 Task: Select the Mountain Time - US & Canada as time zone for the schedule.
Action: Mouse moved to (100, 125)
Screenshot: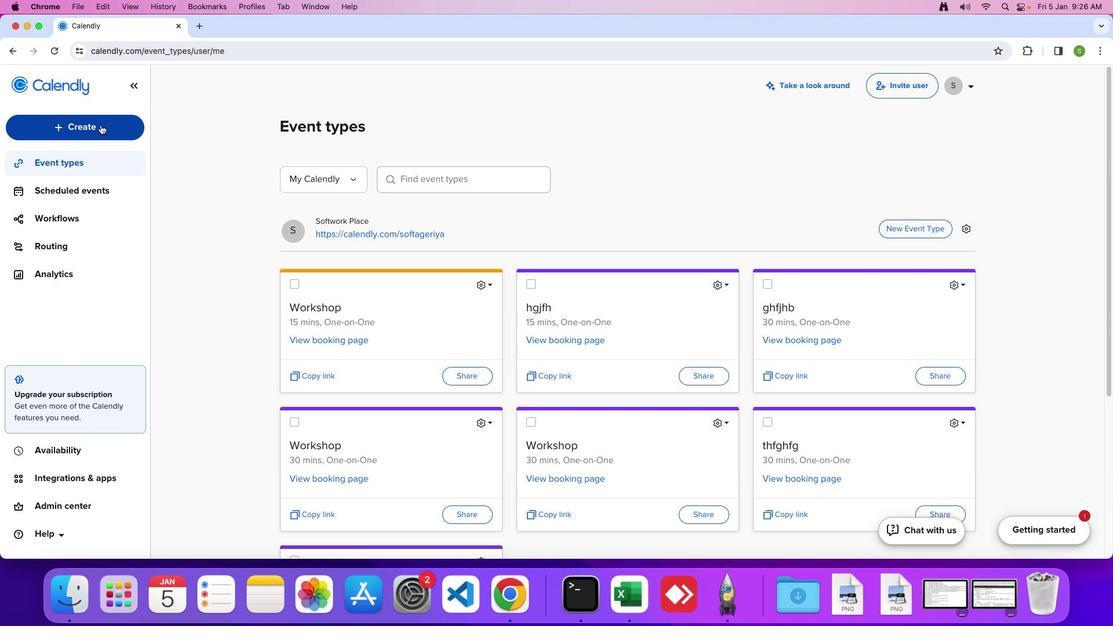 
Action: Mouse pressed left at (100, 125)
Screenshot: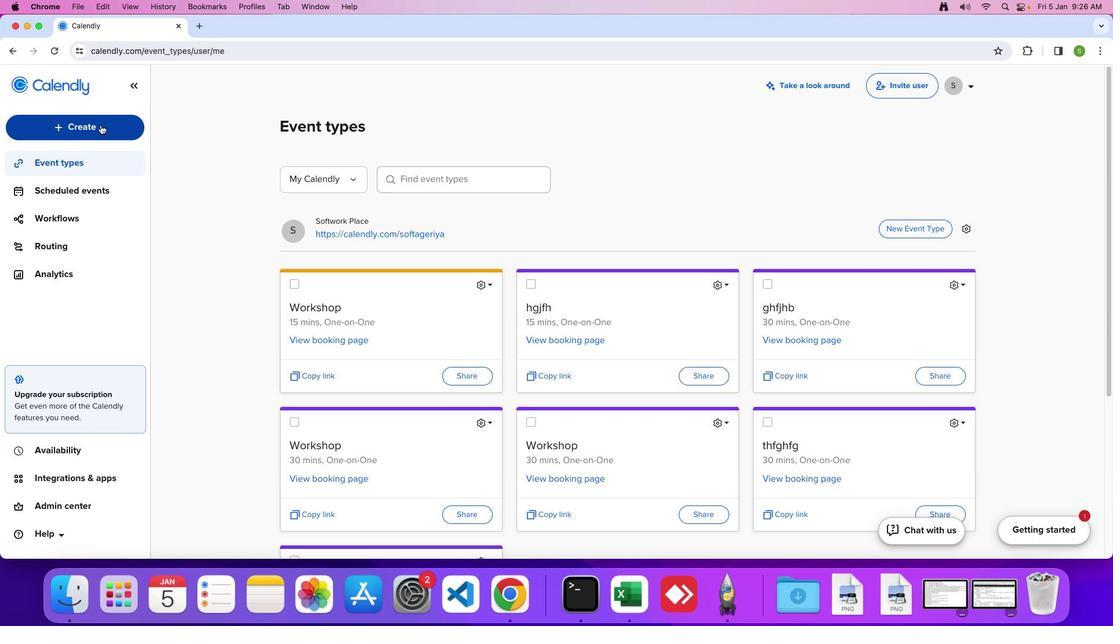 
Action: Mouse moved to (65, 215)
Screenshot: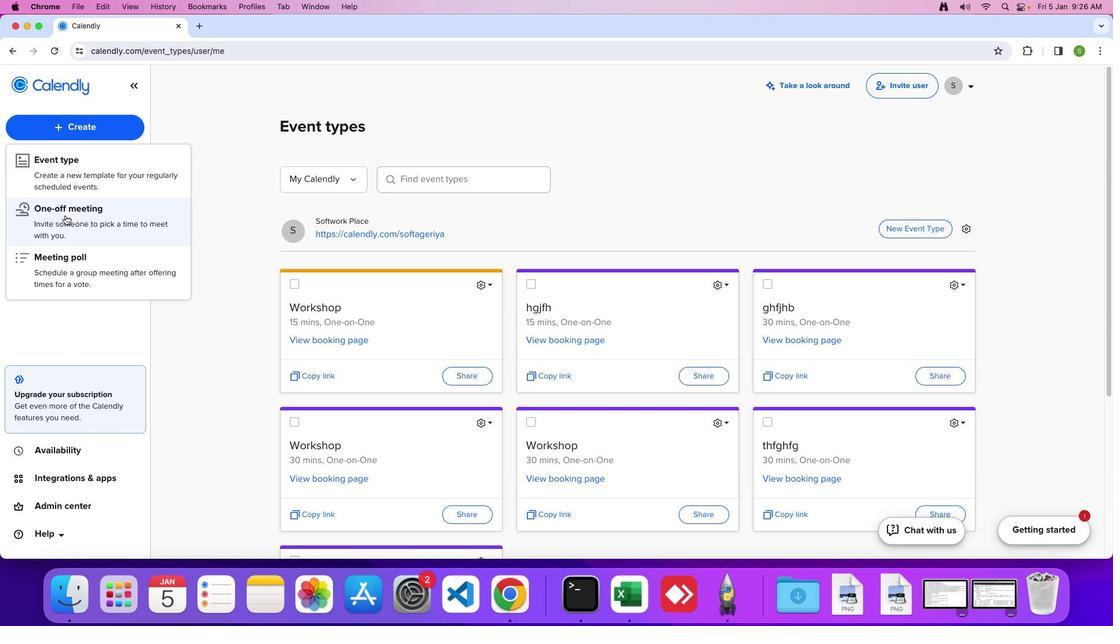 
Action: Mouse pressed left at (65, 215)
Screenshot: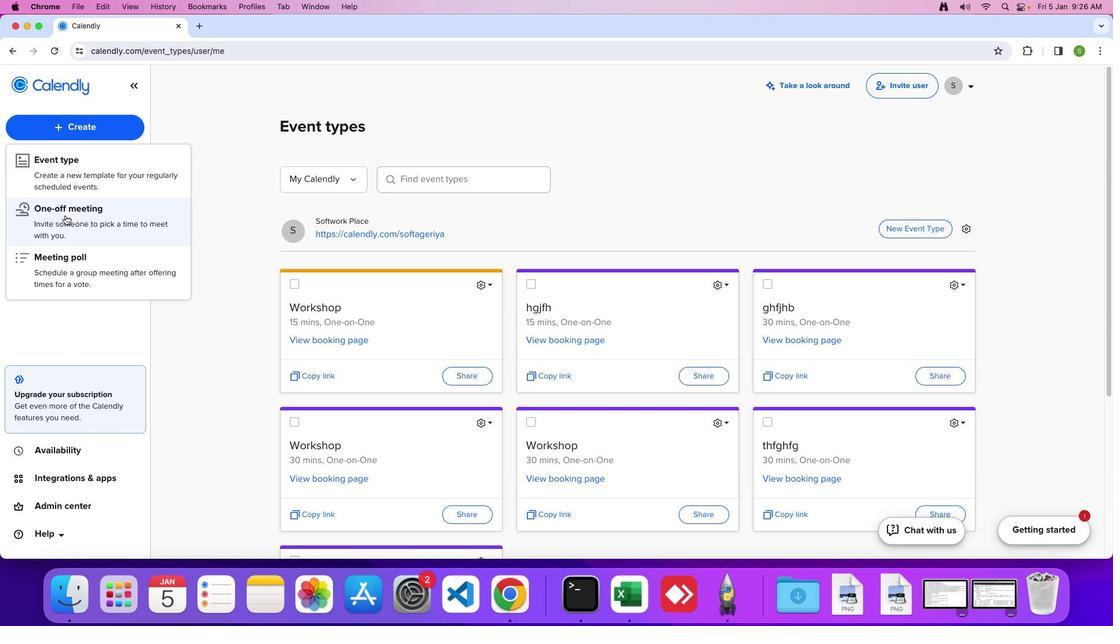 
Action: Mouse moved to (107, 142)
Screenshot: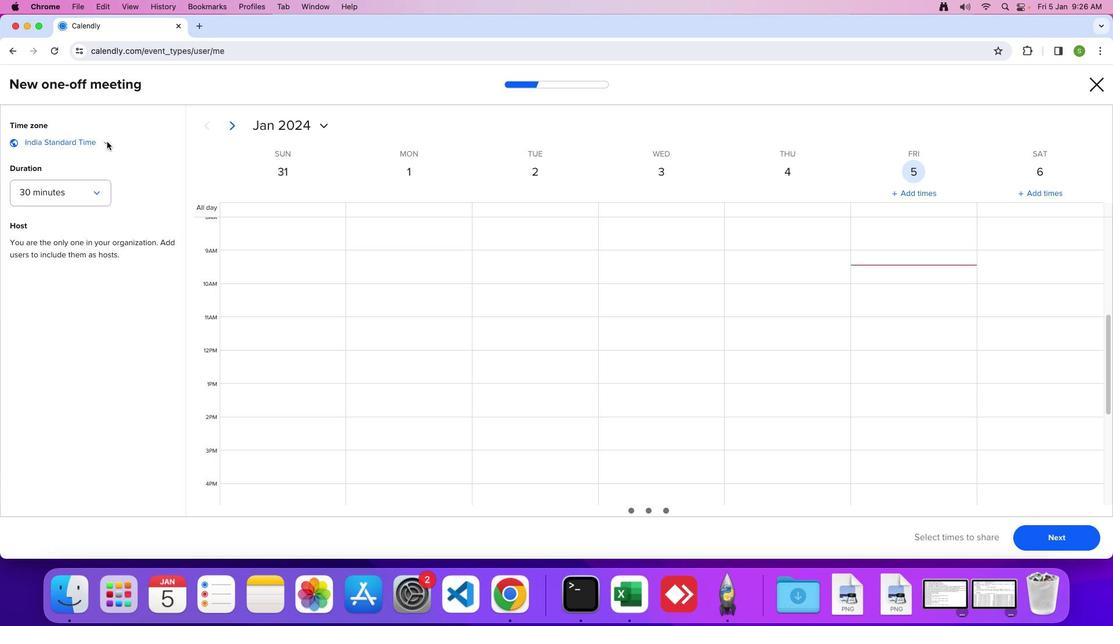 
Action: Mouse pressed left at (107, 142)
Screenshot: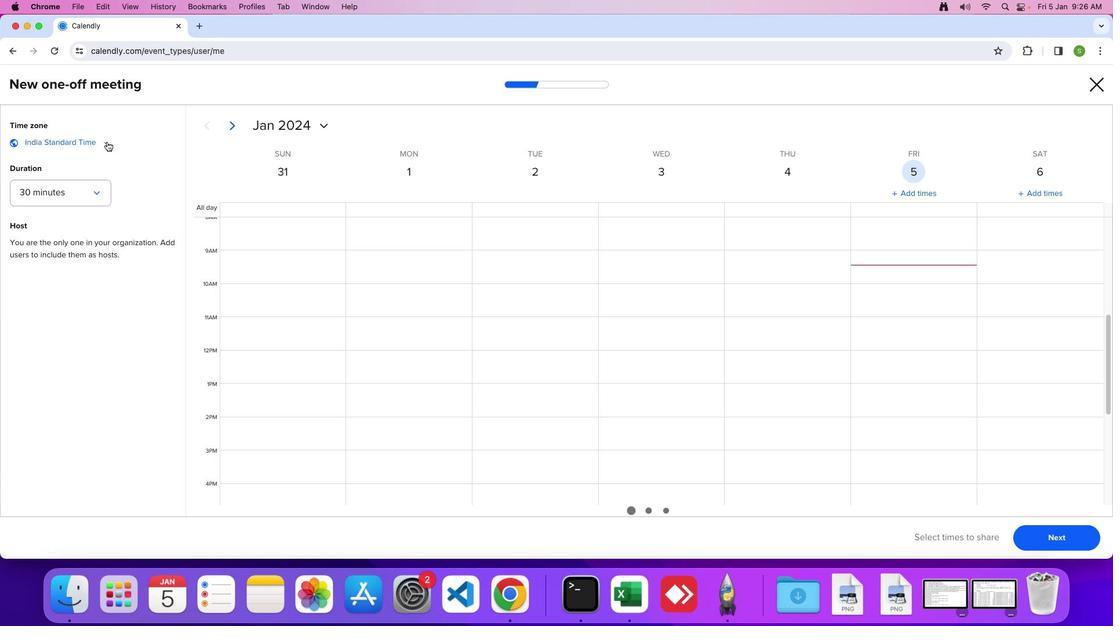 
Action: Mouse moved to (92, 263)
Screenshot: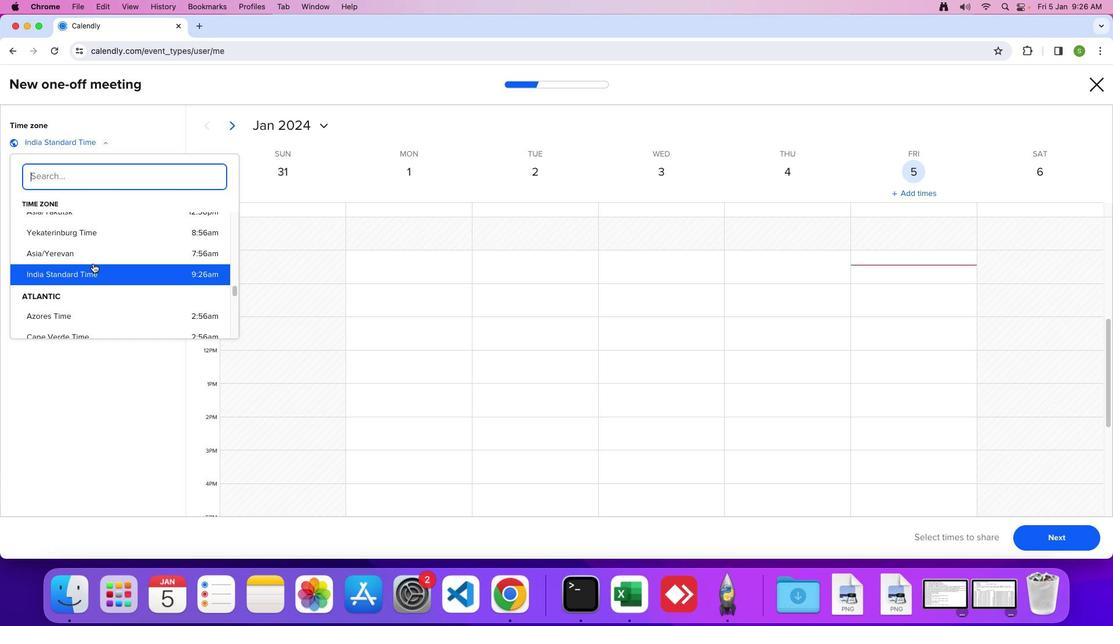 
Action: Mouse scrolled (92, 263) with delta (0, 0)
Screenshot: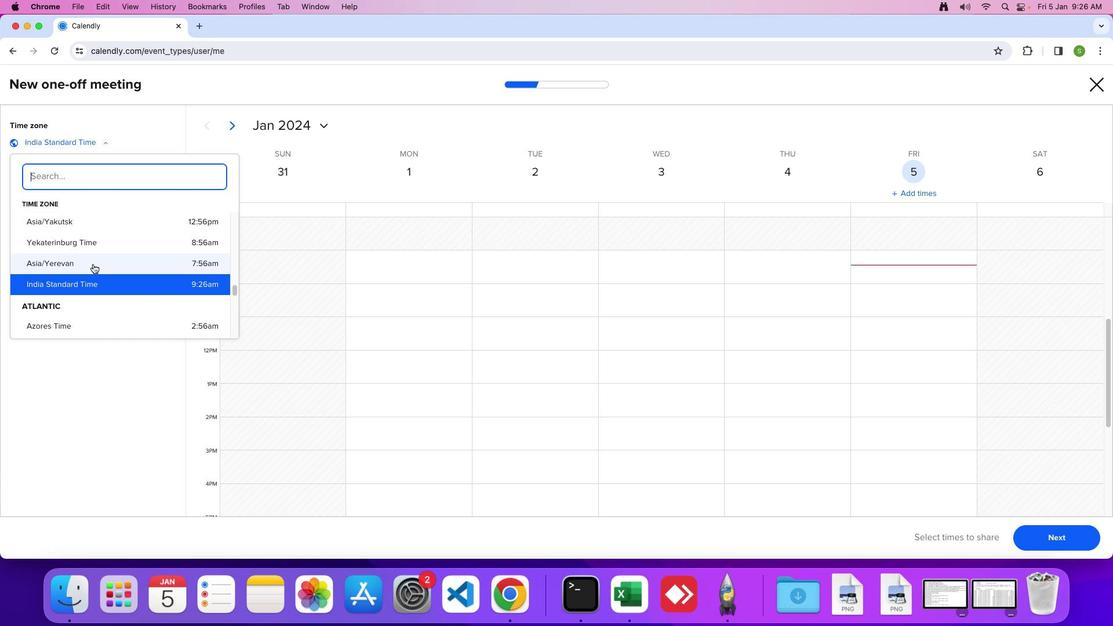 
Action: Mouse scrolled (92, 263) with delta (0, 0)
Screenshot: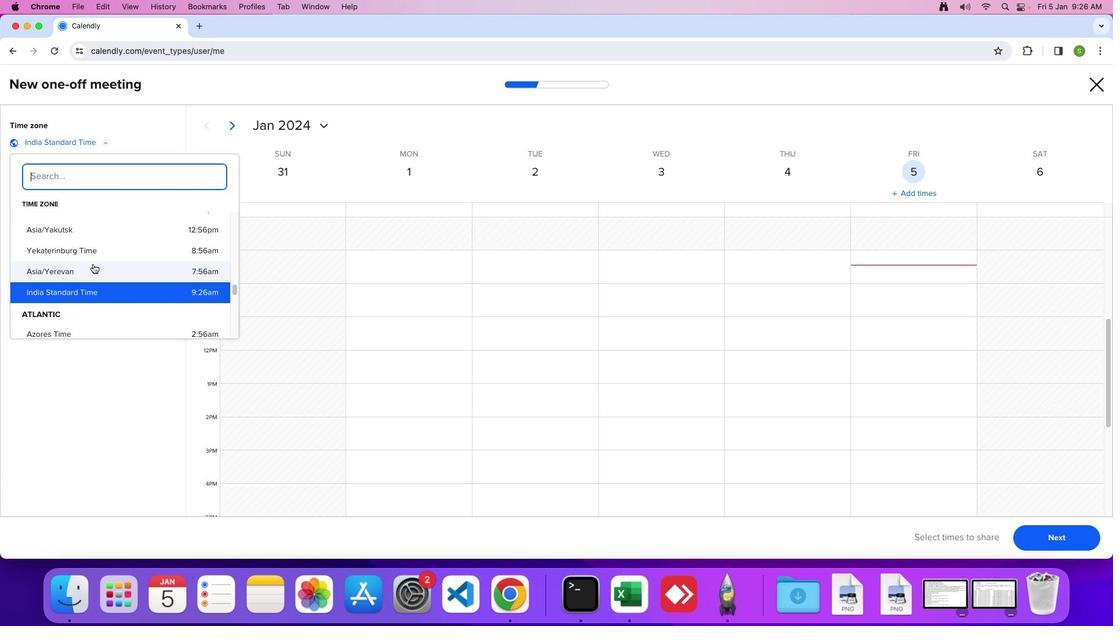 
Action: Mouse moved to (92, 263)
Screenshot: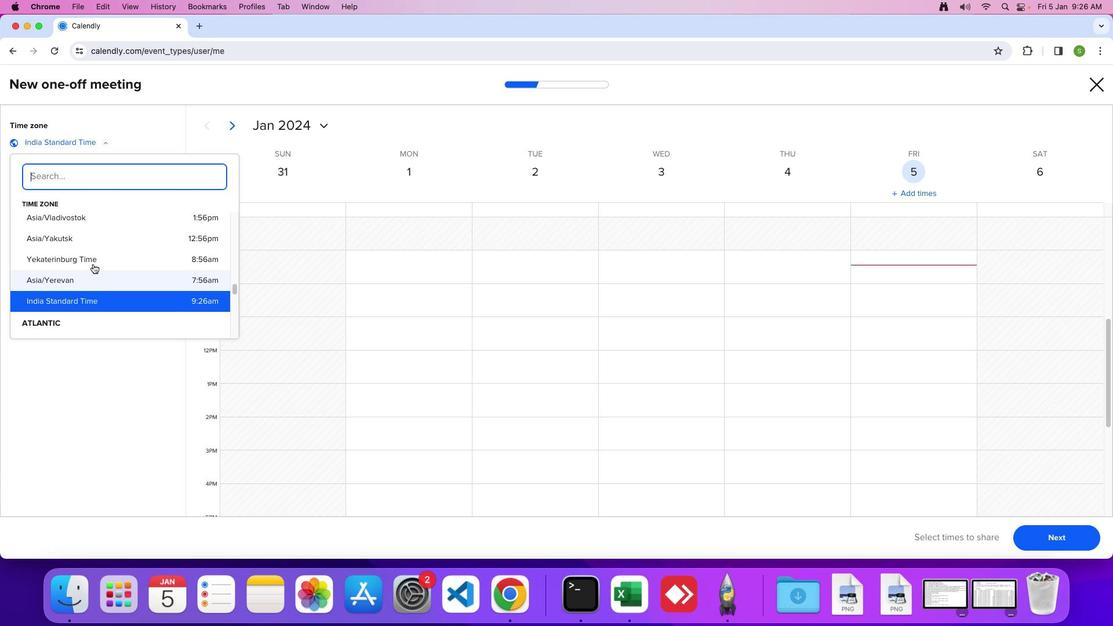 
Action: Mouse scrolled (92, 263) with delta (0, 0)
Screenshot: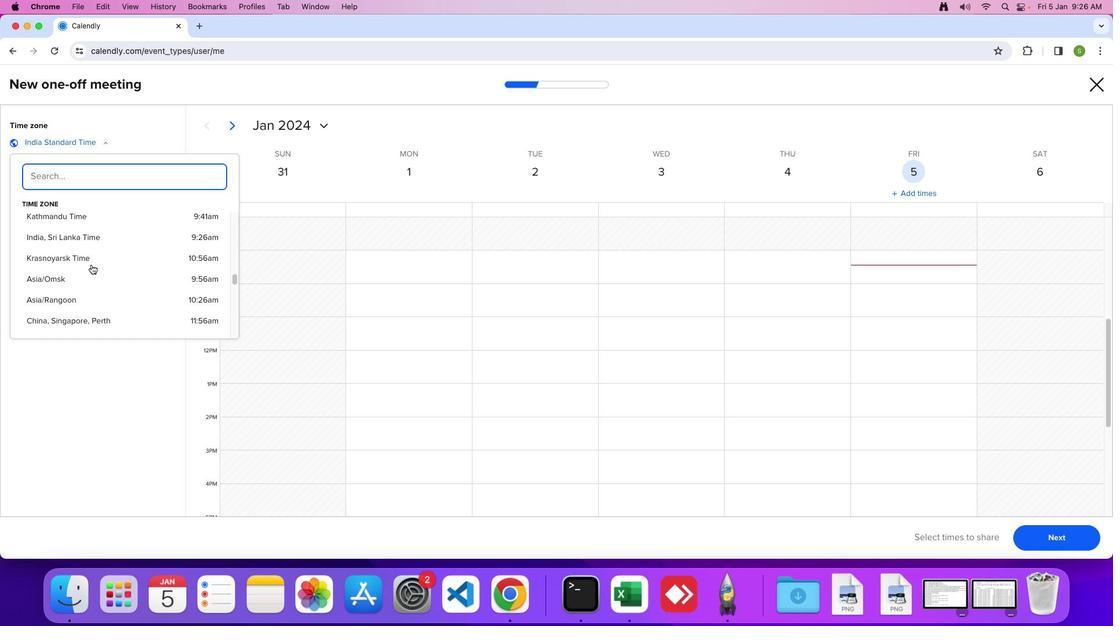 
Action: Mouse moved to (92, 263)
Screenshot: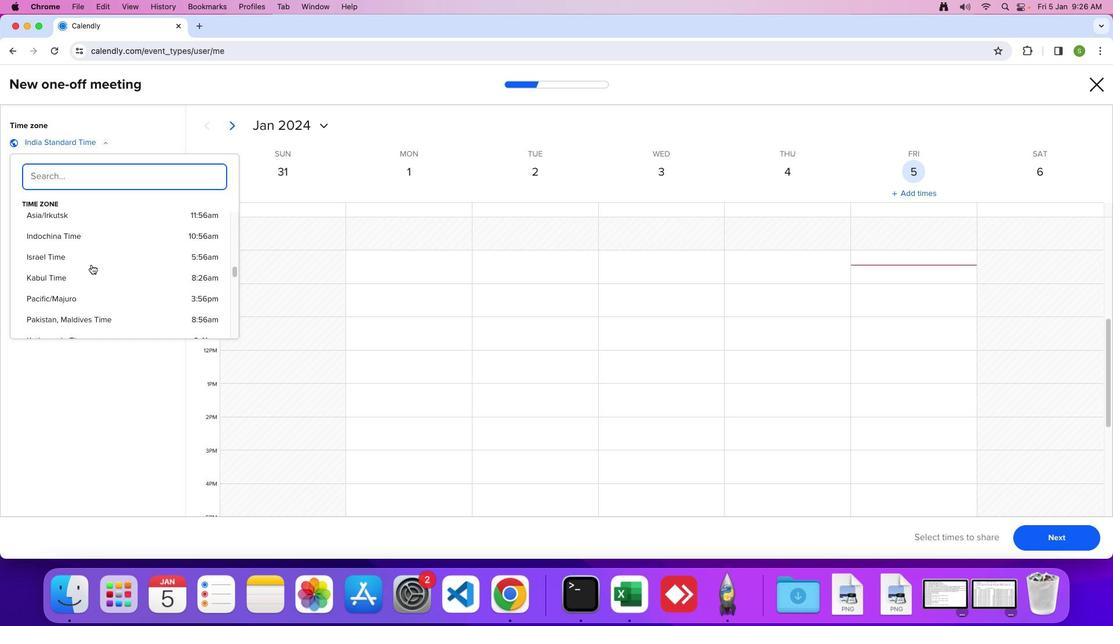 
Action: Mouse scrolled (92, 263) with delta (0, 0)
Screenshot: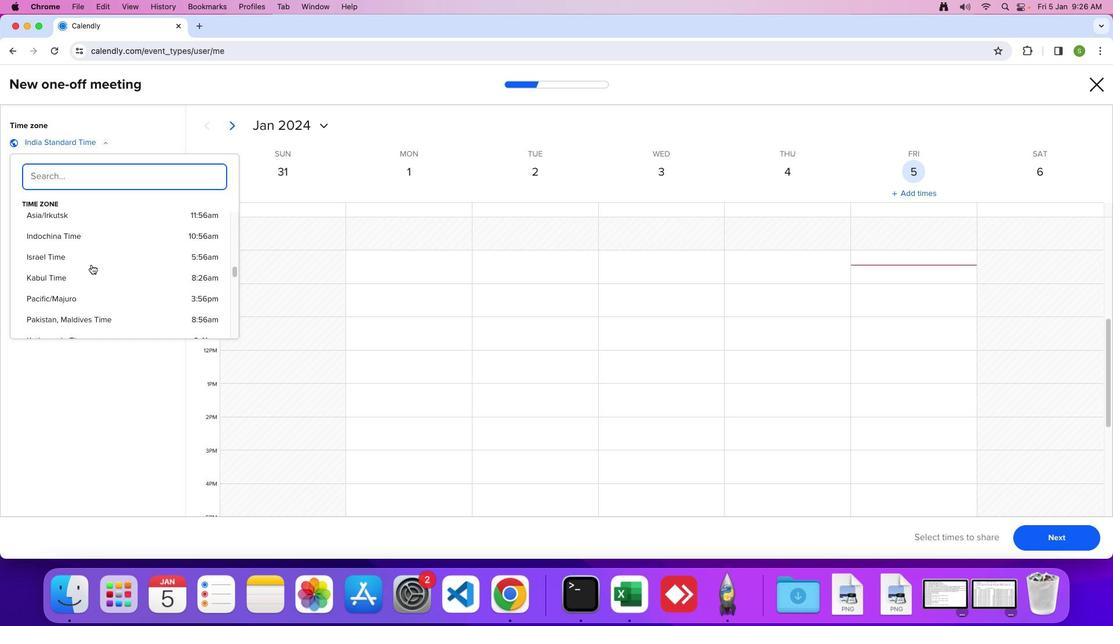 
Action: Mouse moved to (91, 264)
Screenshot: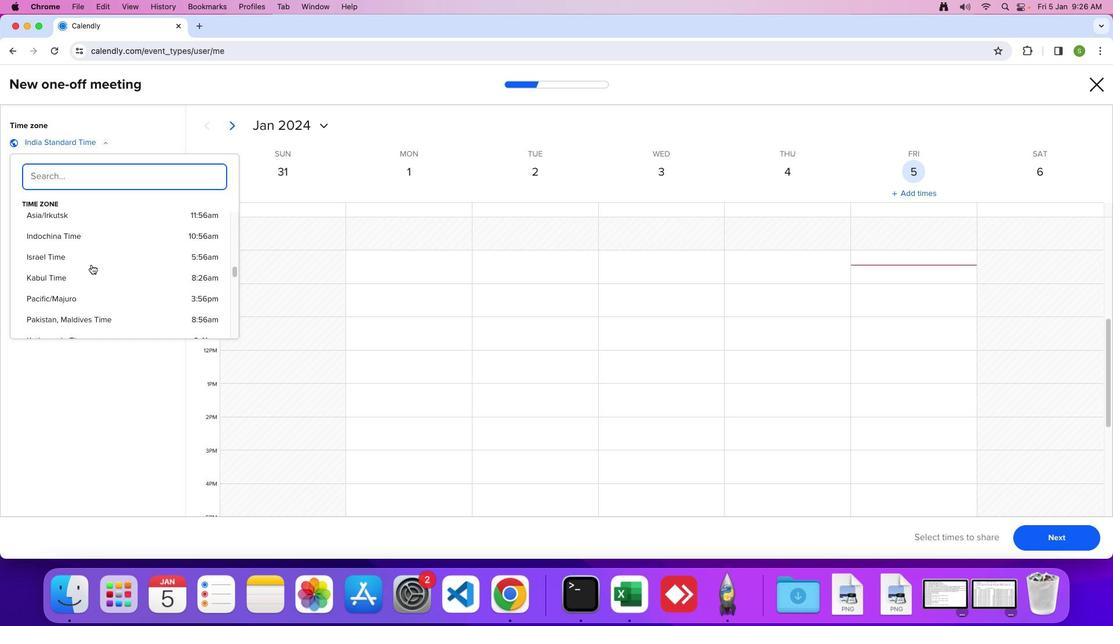 
Action: Mouse scrolled (91, 264) with delta (0, 2)
Screenshot: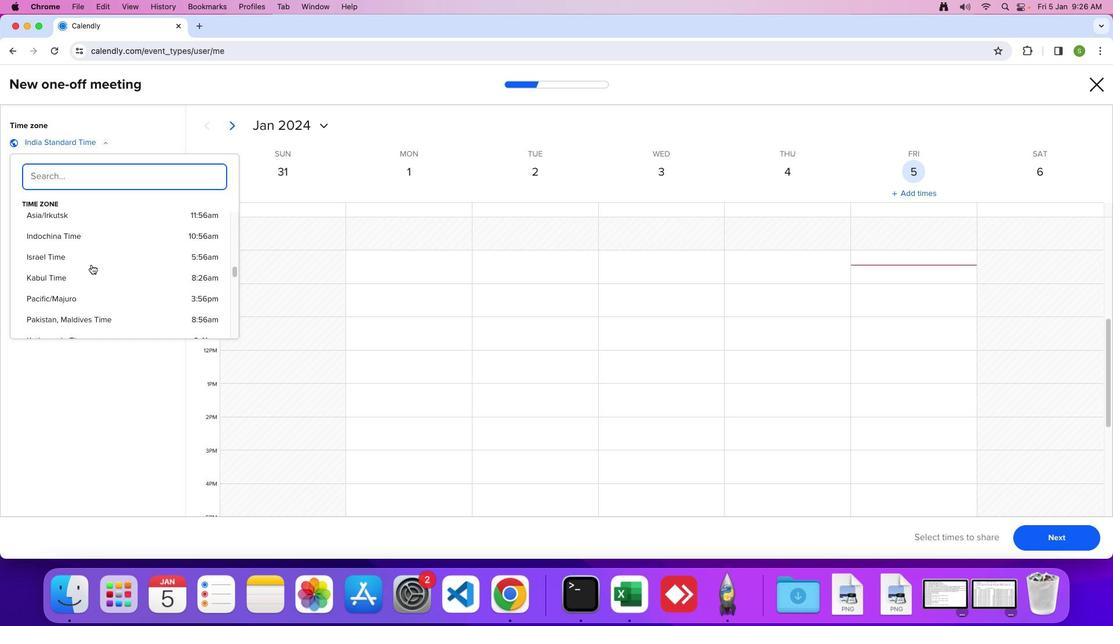 
Action: Mouse scrolled (91, 264) with delta (0, 4)
Screenshot: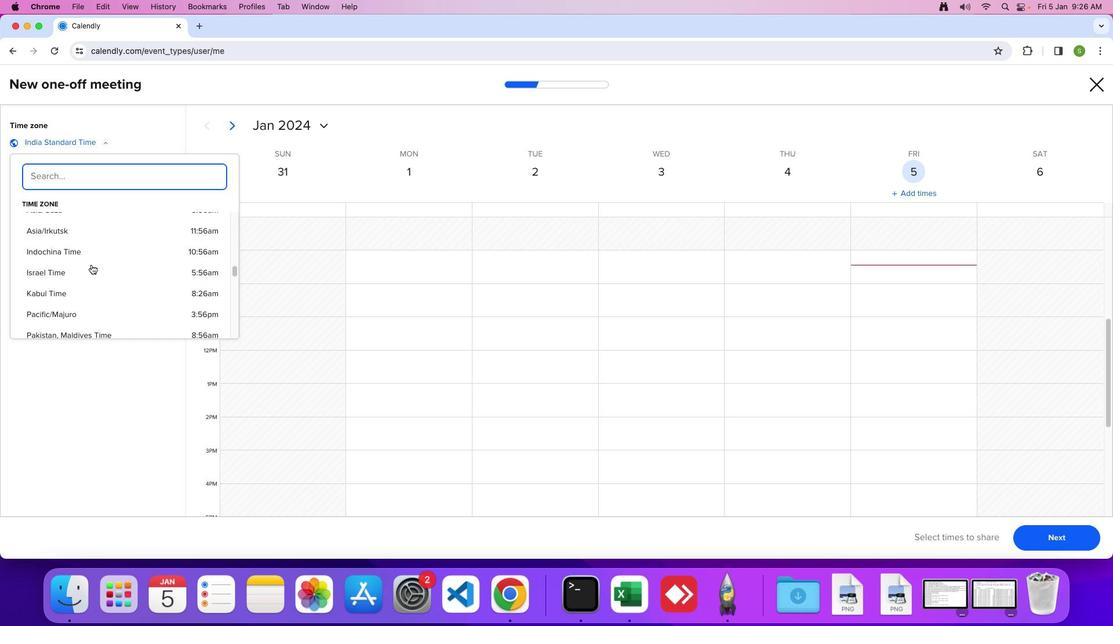 
Action: Mouse moved to (91, 264)
Screenshot: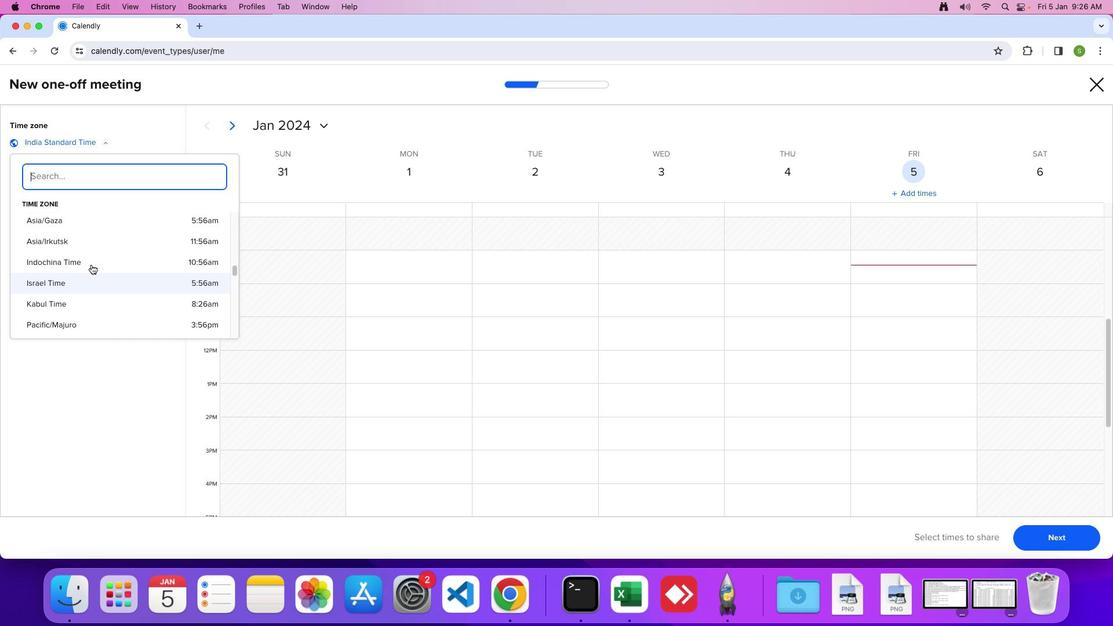 
Action: Mouse scrolled (91, 264) with delta (0, 0)
Screenshot: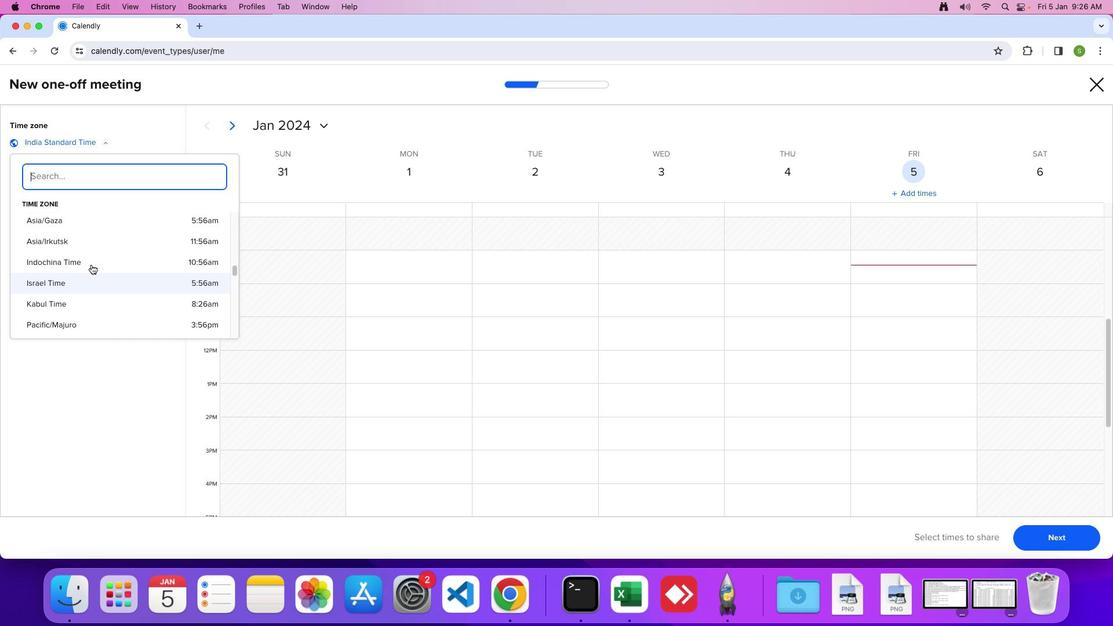 
Action: Mouse moved to (91, 264)
Screenshot: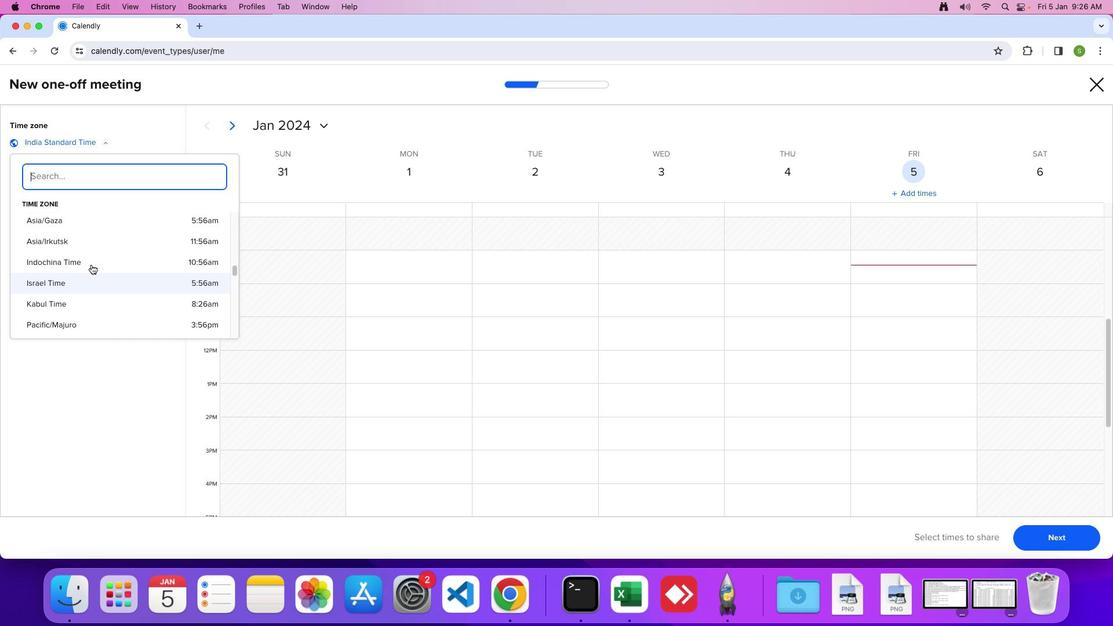 
Action: Mouse scrolled (91, 264) with delta (0, 0)
Screenshot: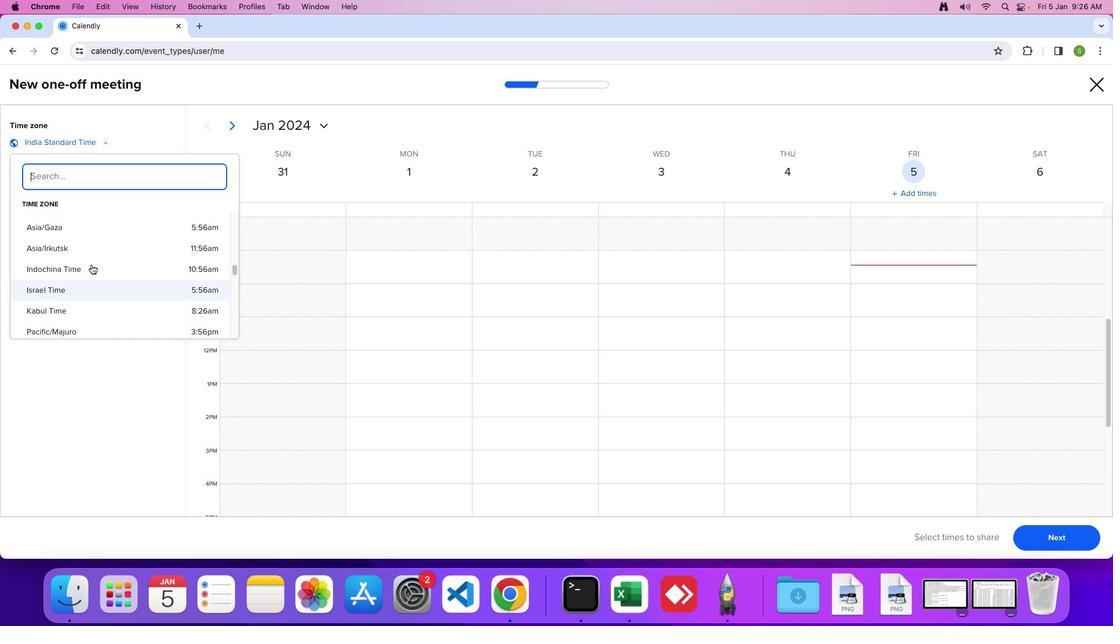 
Action: Mouse scrolled (91, 264) with delta (0, 0)
Screenshot: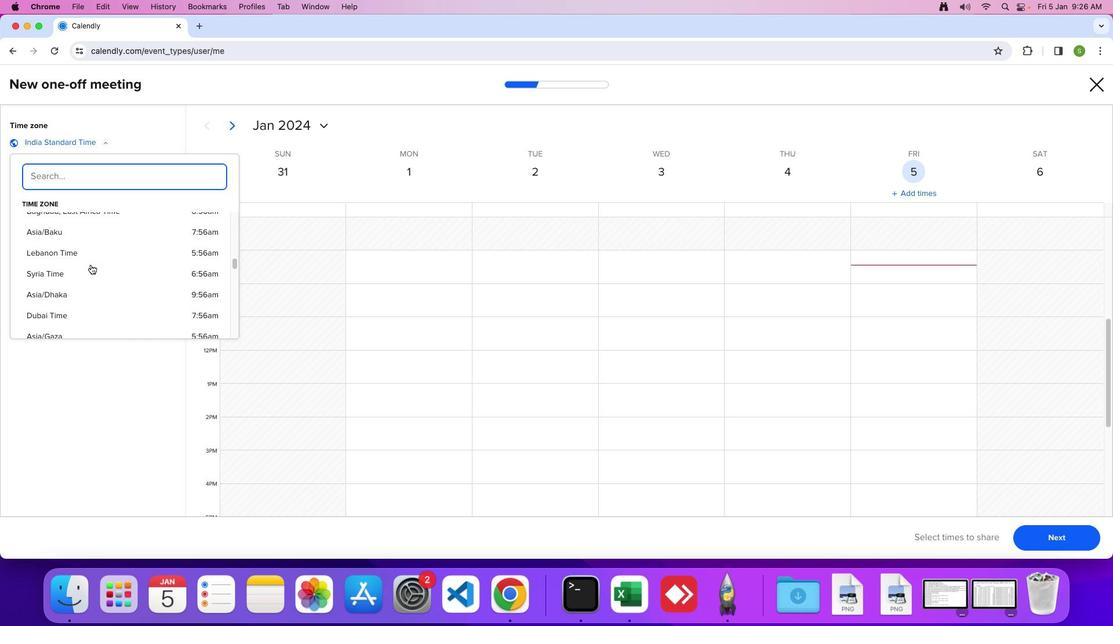 
Action: Mouse moved to (91, 264)
Screenshot: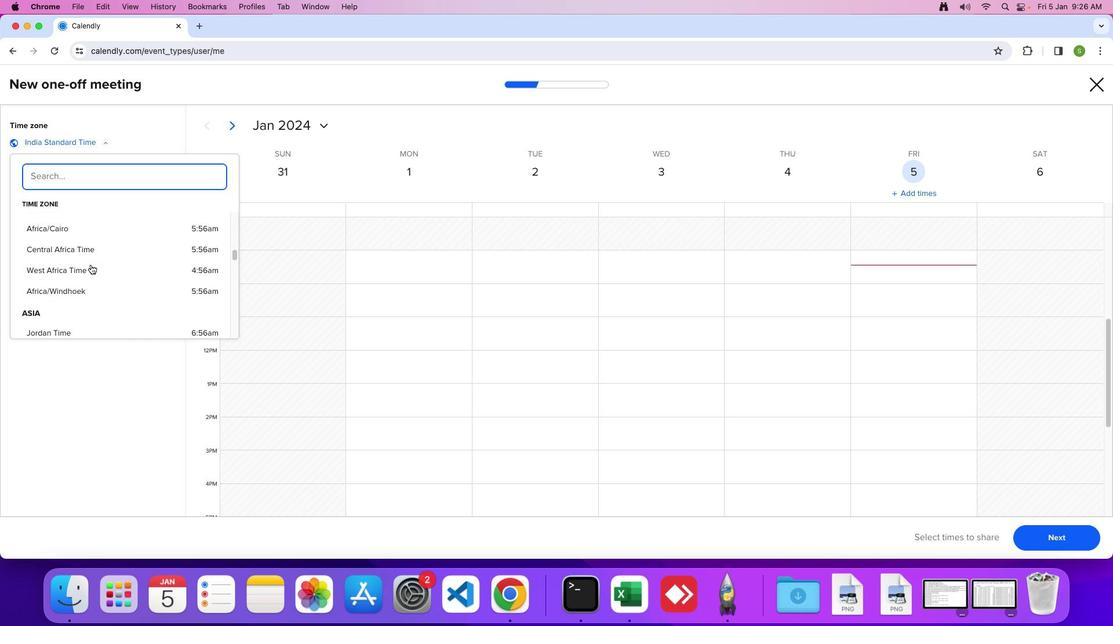 
Action: Mouse scrolled (91, 264) with delta (0, 0)
Screenshot: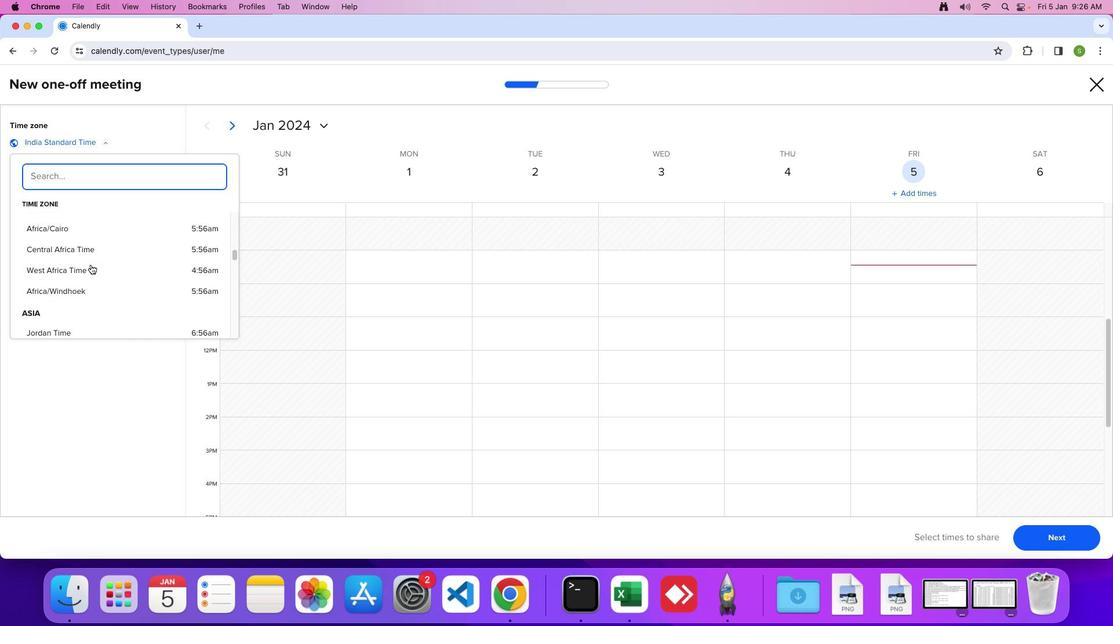 
Action: Mouse scrolled (91, 264) with delta (0, 2)
Screenshot: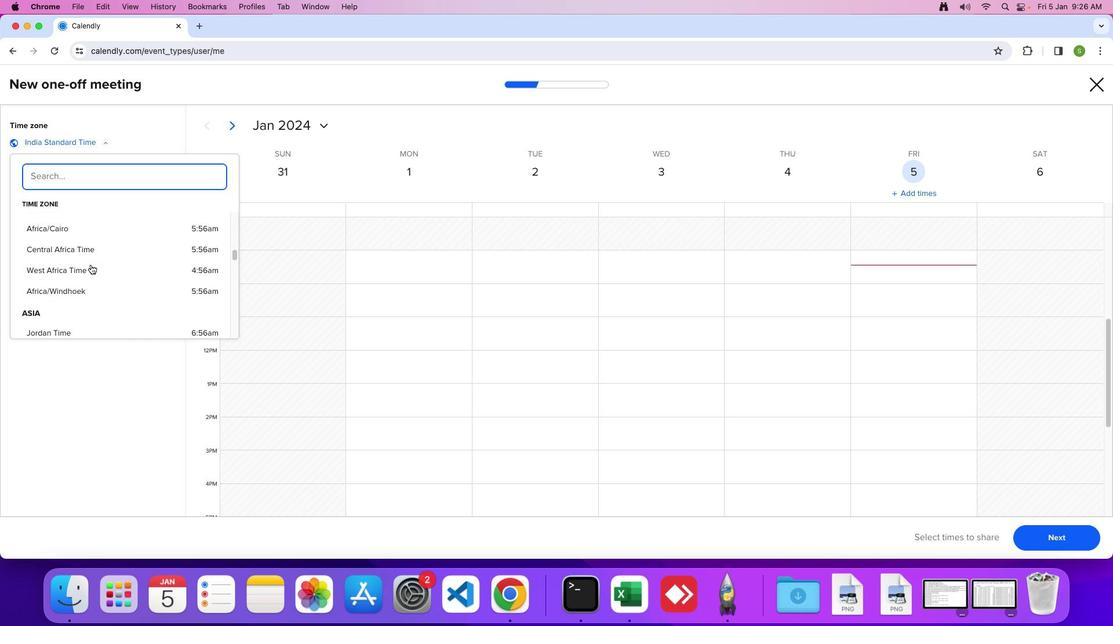
Action: Mouse scrolled (91, 264) with delta (0, 3)
Screenshot: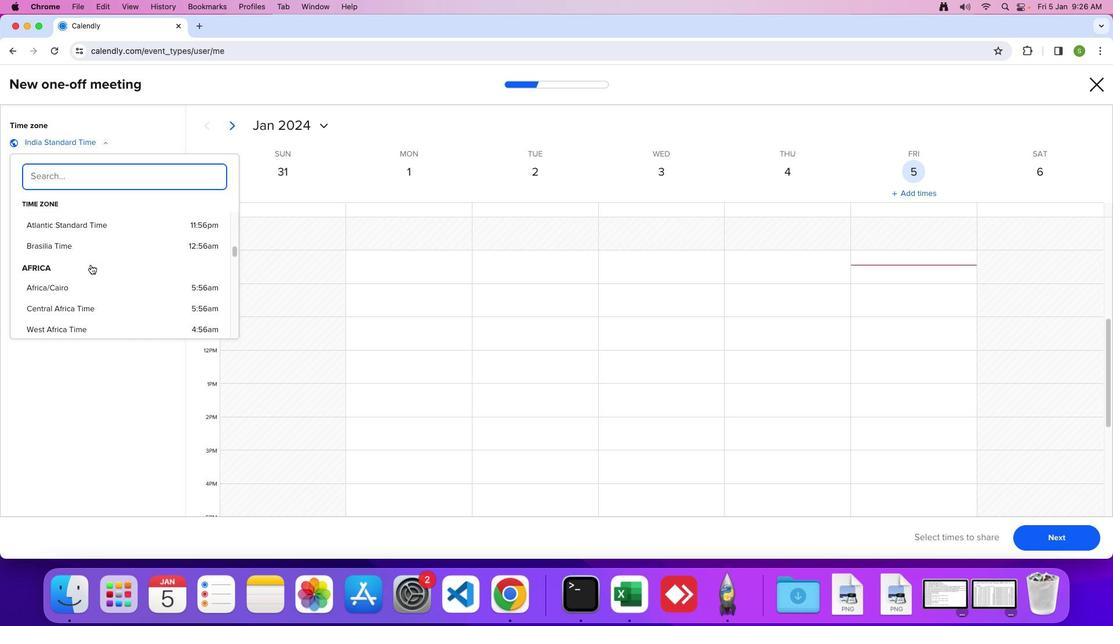 
Action: Mouse scrolled (91, 264) with delta (0, 0)
Screenshot: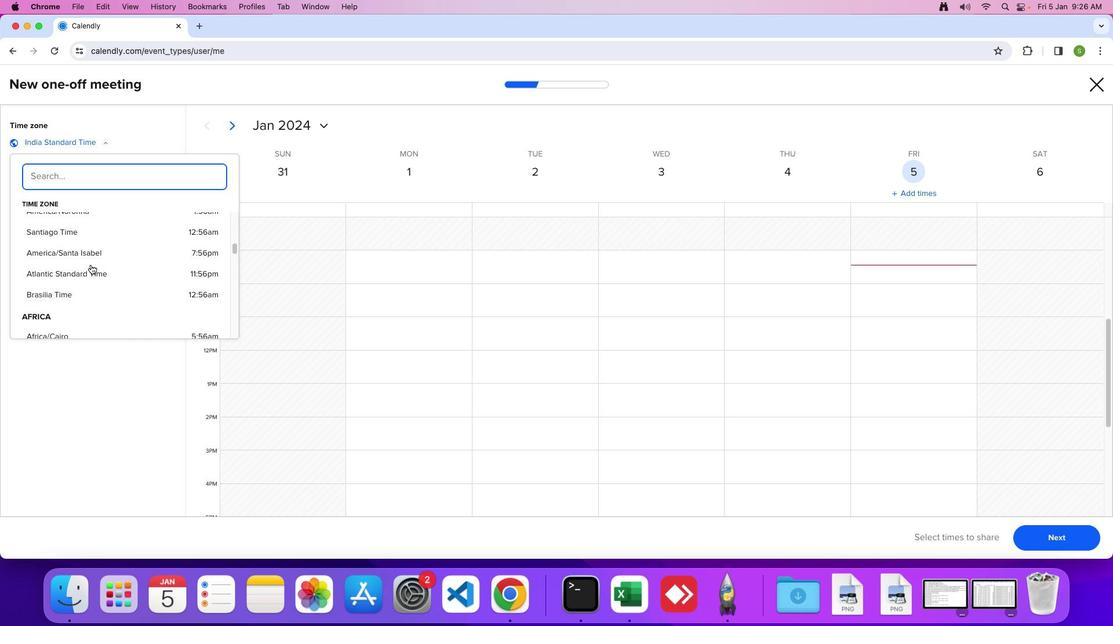
Action: Mouse scrolled (91, 264) with delta (0, 0)
Screenshot: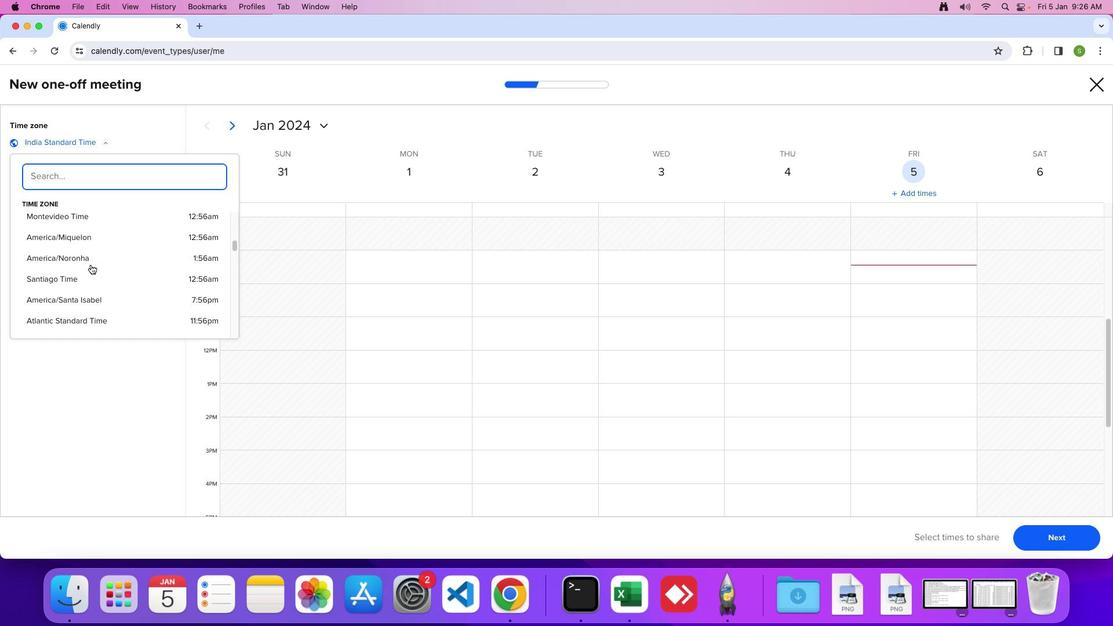 
Action: Mouse scrolled (91, 264) with delta (0, 2)
Screenshot: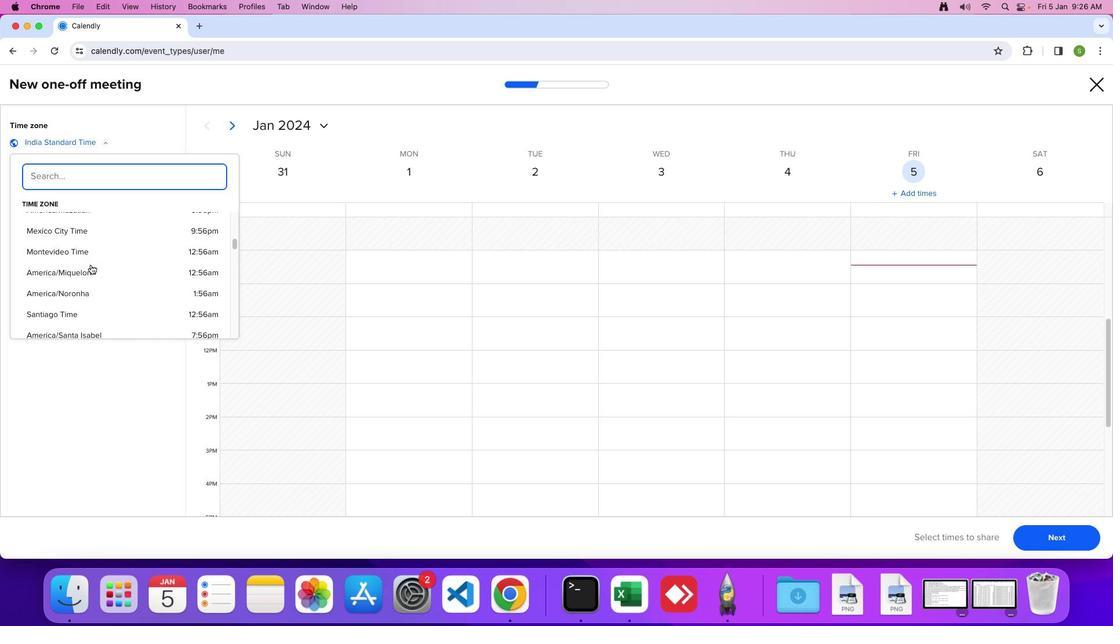 
Action: Mouse scrolled (91, 264) with delta (0, 0)
Screenshot: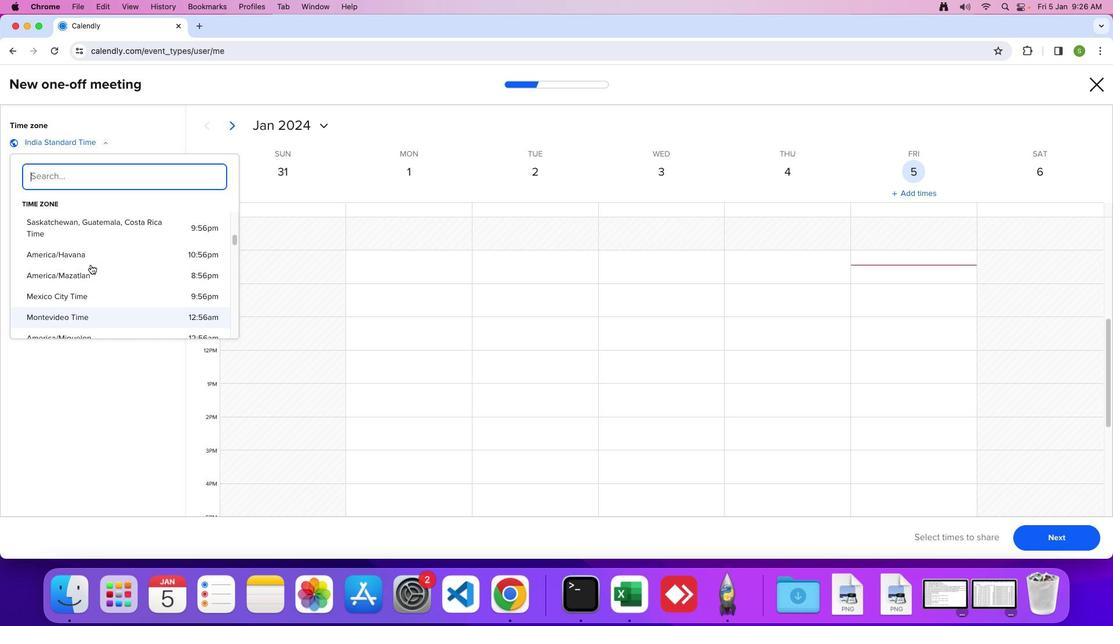 
Action: Mouse moved to (90, 264)
Screenshot: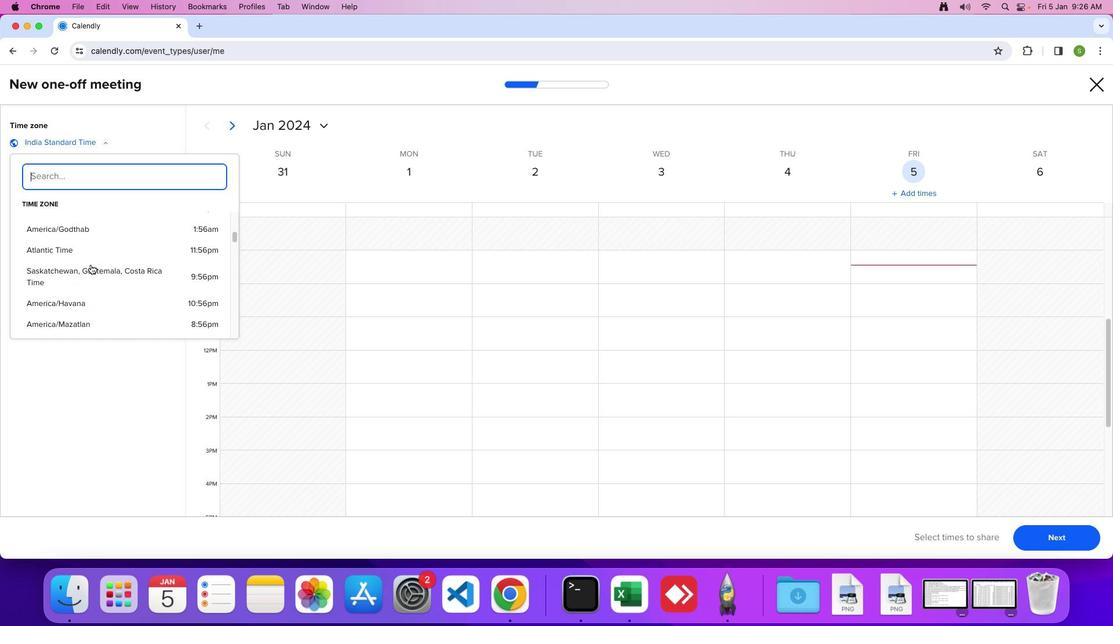 
Action: Mouse scrolled (90, 264) with delta (0, 0)
Screenshot: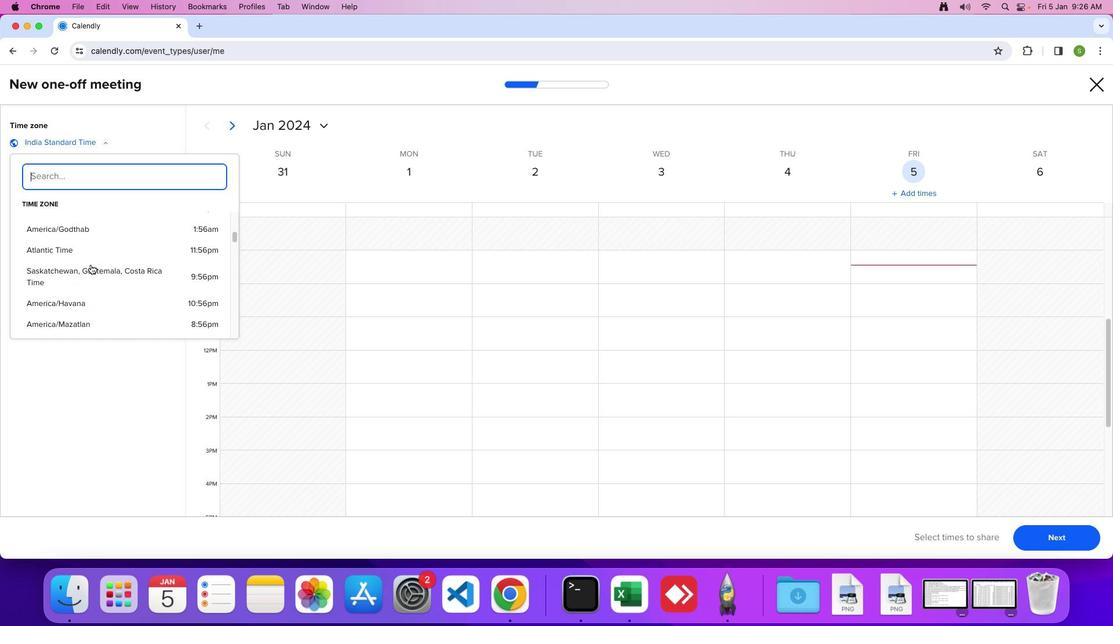 
Action: Mouse scrolled (90, 264) with delta (0, 2)
Screenshot: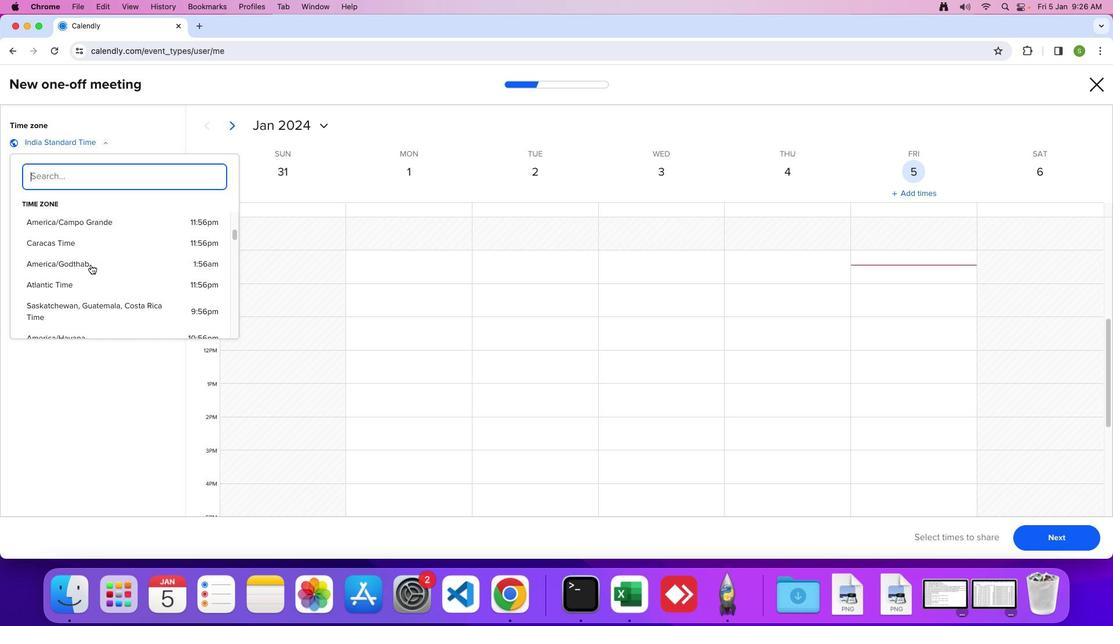 
Action: Mouse scrolled (90, 264) with delta (0, 0)
Screenshot: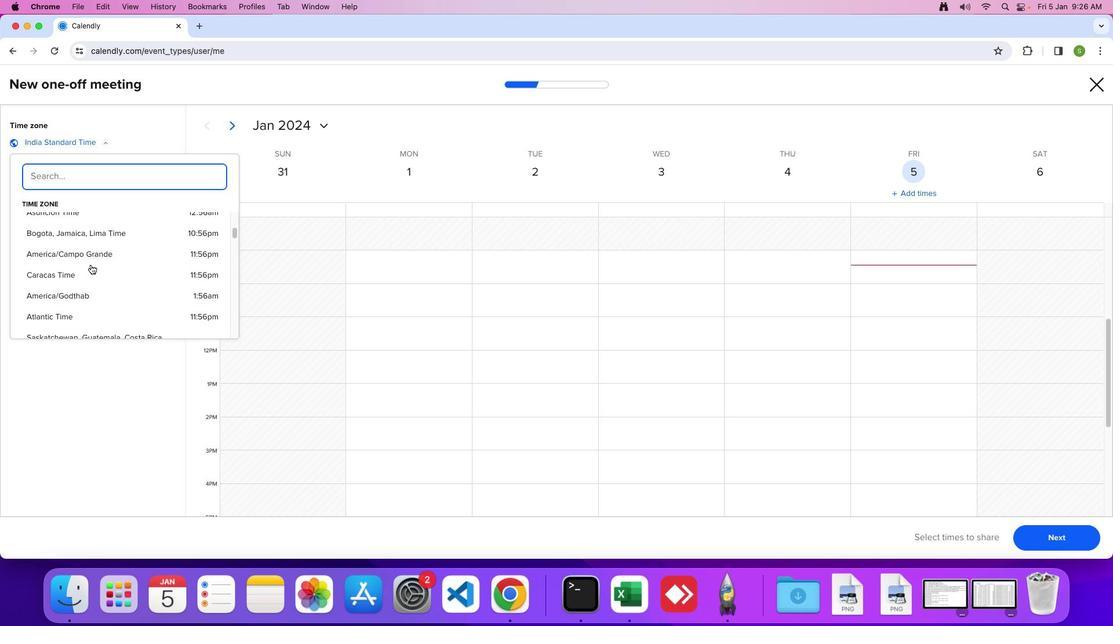 
Action: Mouse scrolled (90, 264) with delta (0, 0)
Screenshot: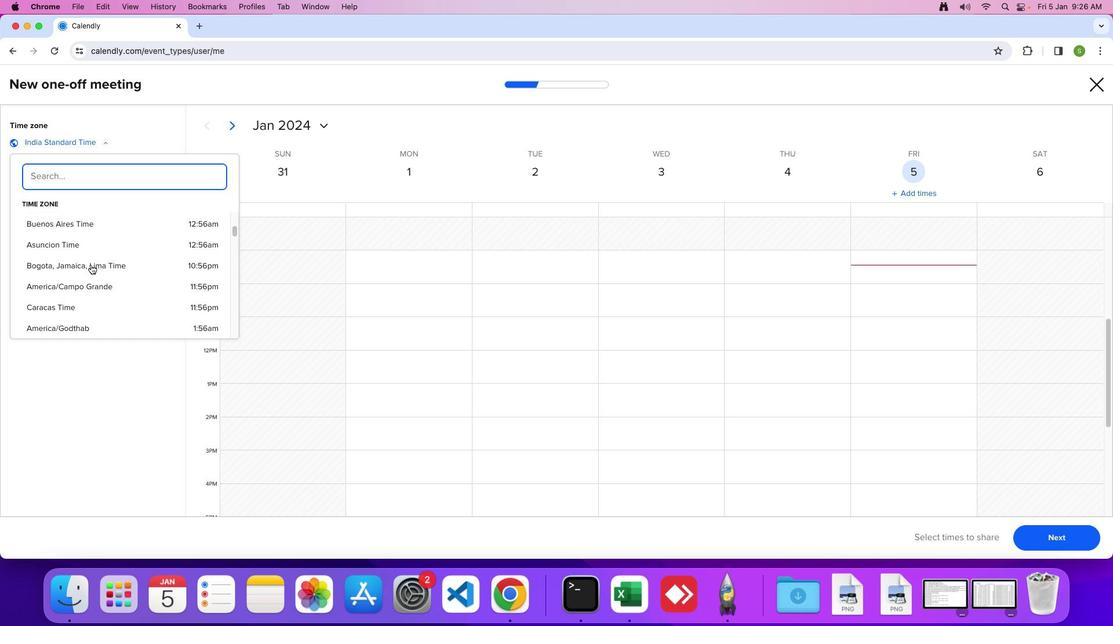 
Action: Mouse scrolled (90, 264) with delta (0, 2)
Screenshot: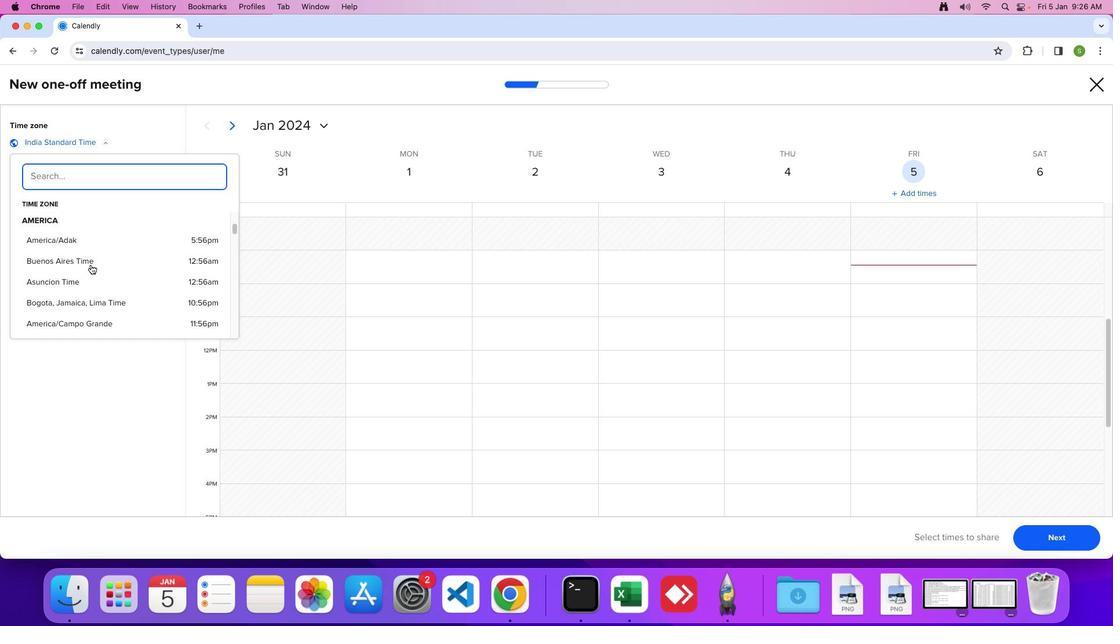 
Action: Mouse scrolled (90, 264) with delta (0, 0)
Screenshot: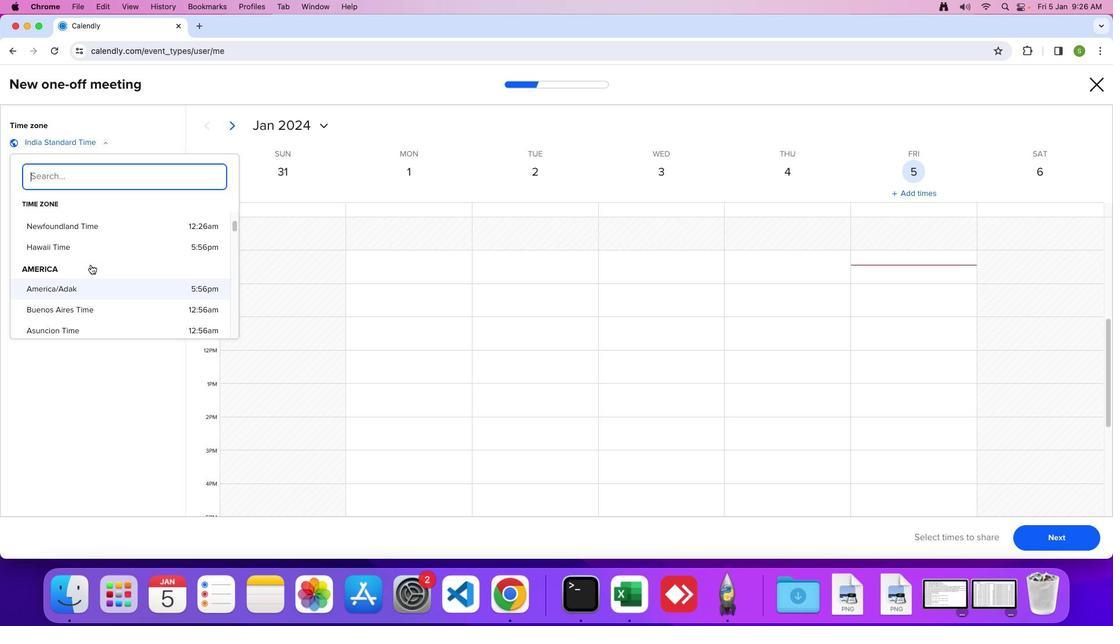 
Action: Mouse moved to (90, 264)
Screenshot: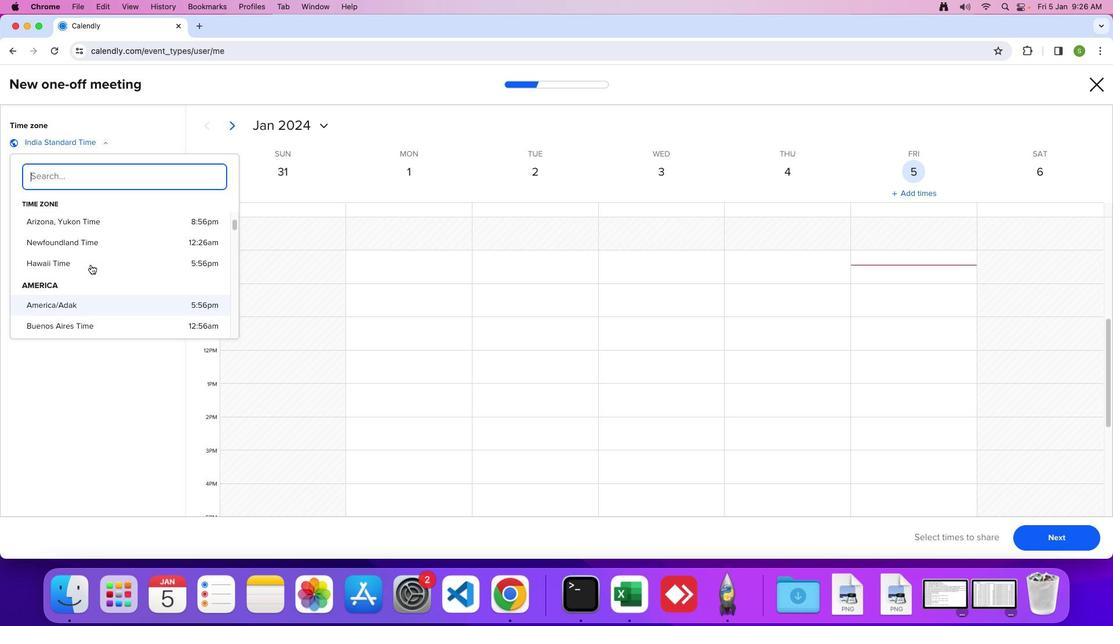 
Action: Mouse scrolled (90, 264) with delta (0, -1)
Screenshot: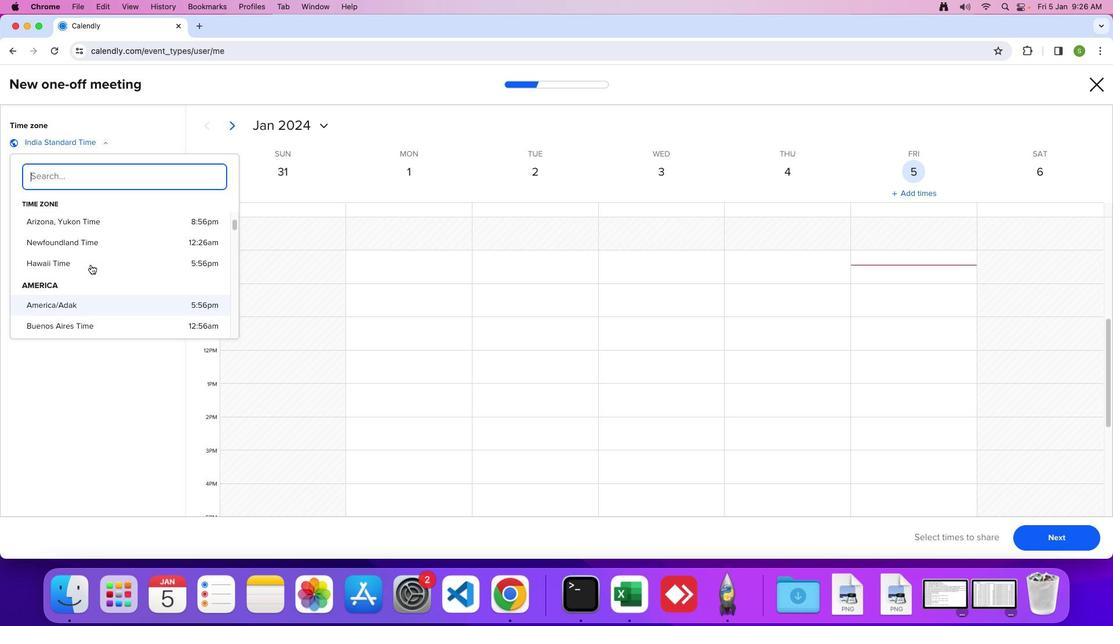 
Action: Mouse scrolled (90, 264) with delta (0, 3)
Screenshot: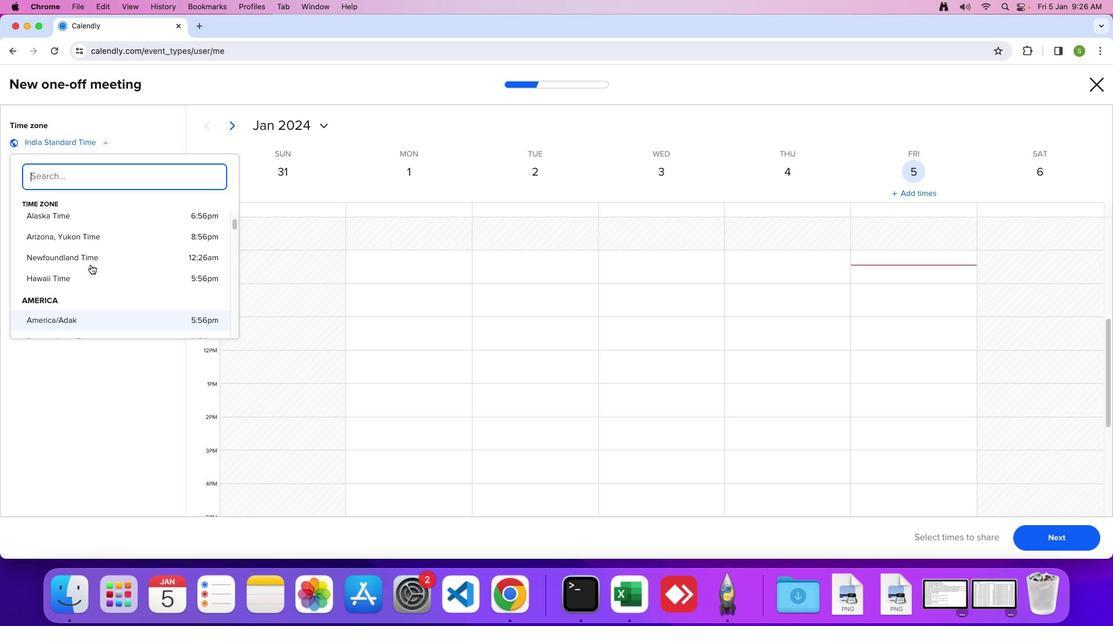 
Action: Mouse scrolled (90, 264) with delta (0, 0)
Screenshot: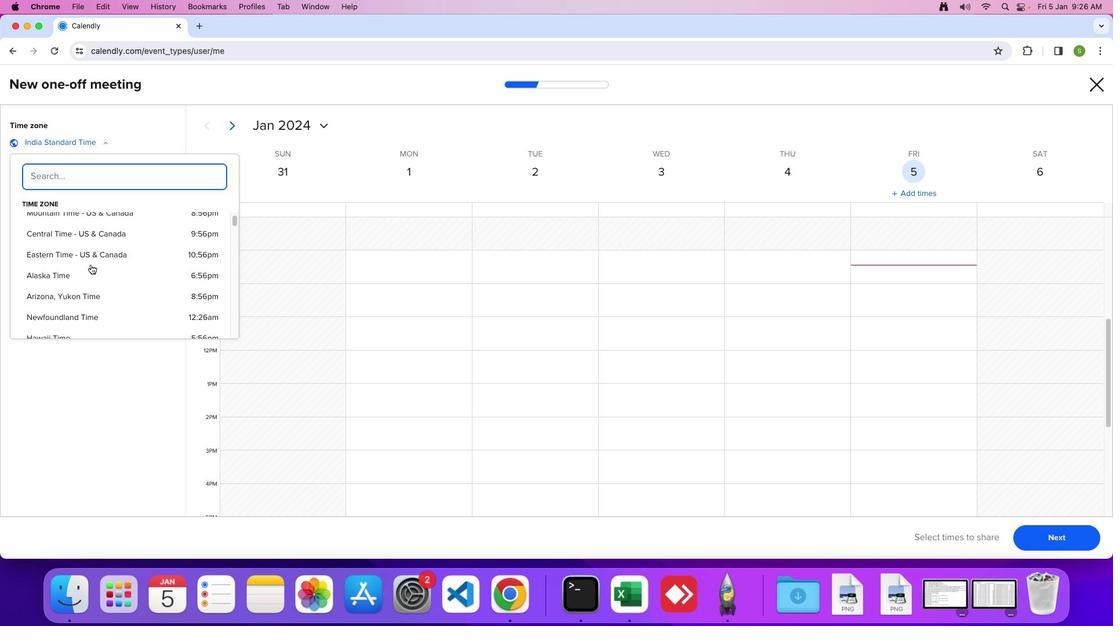 
Action: Mouse scrolled (90, 264) with delta (0, 0)
Screenshot: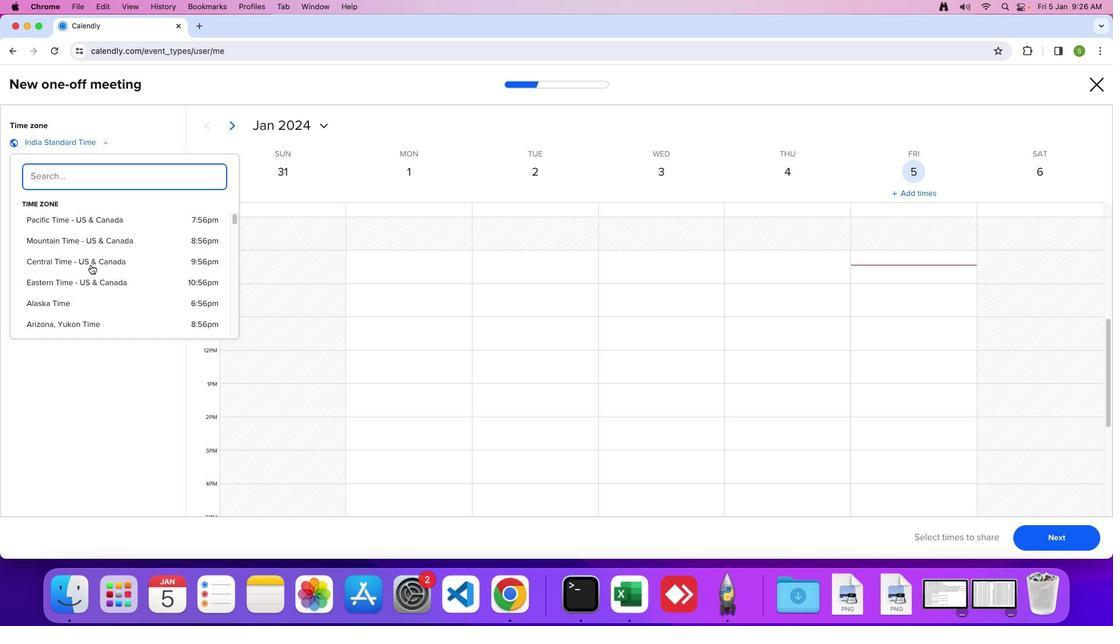 
Action: Mouse scrolled (90, 264) with delta (0, 2)
Screenshot: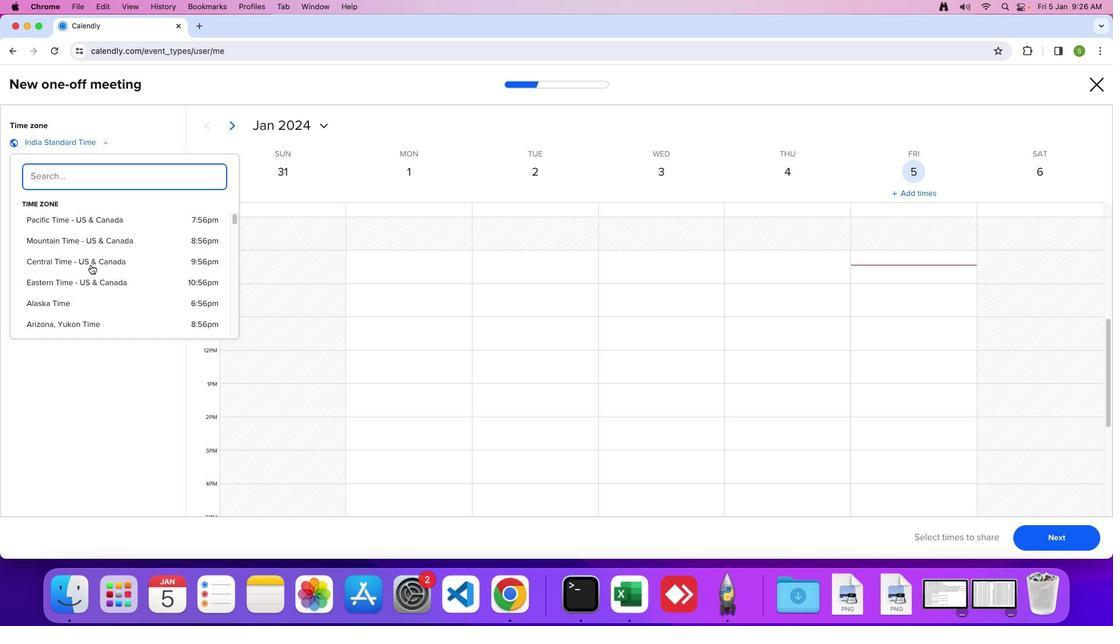 
Action: Mouse scrolled (90, 264) with delta (0, 4)
Screenshot: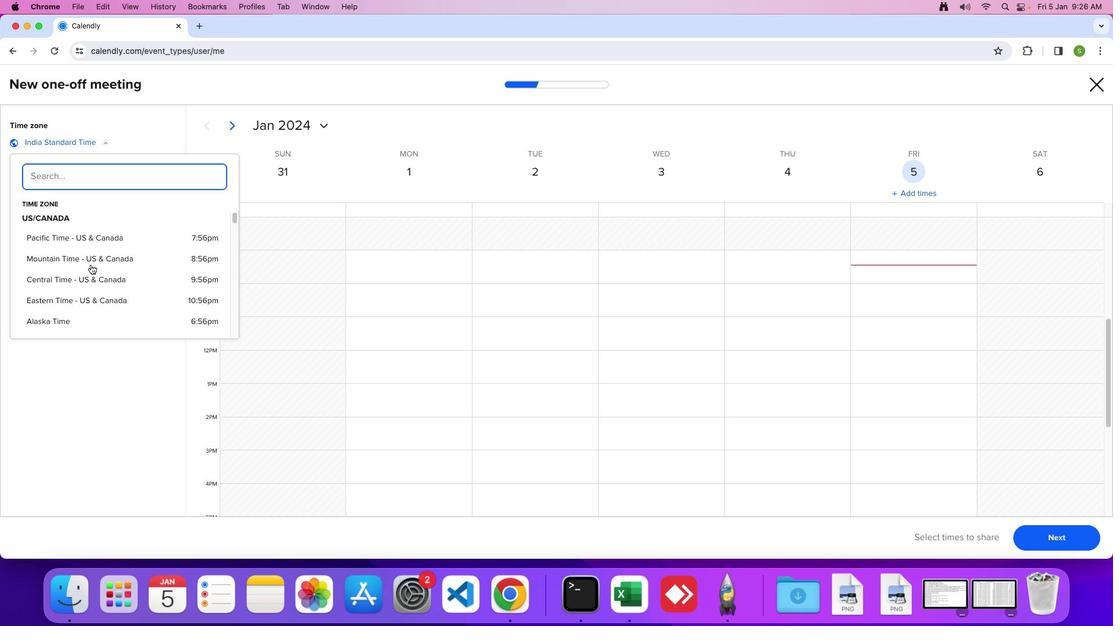 
Action: Mouse scrolled (90, 264) with delta (0, 0)
Screenshot: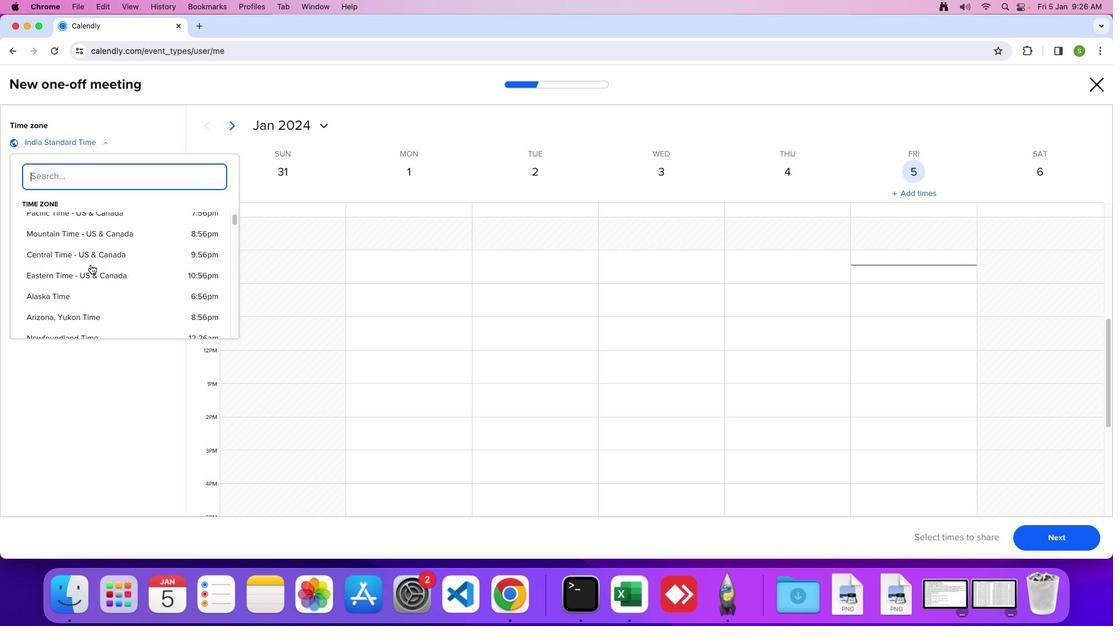 
Action: Mouse scrolled (90, 264) with delta (0, 0)
Screenshot: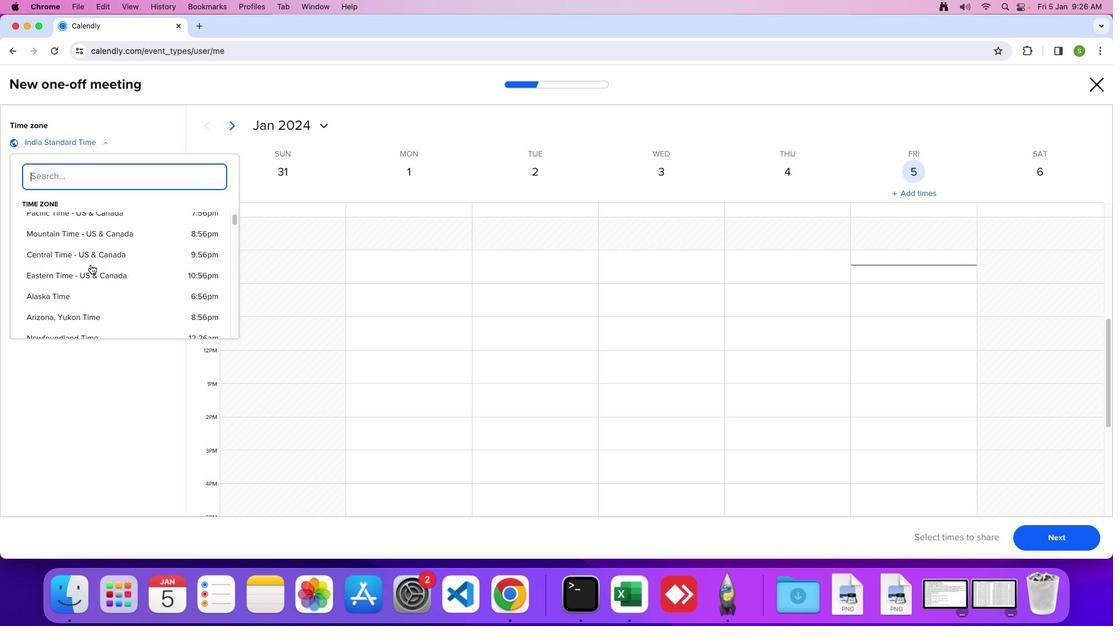 
Action: Mouse scrolled (90, 264) with delta (0, -2)
Screenshot: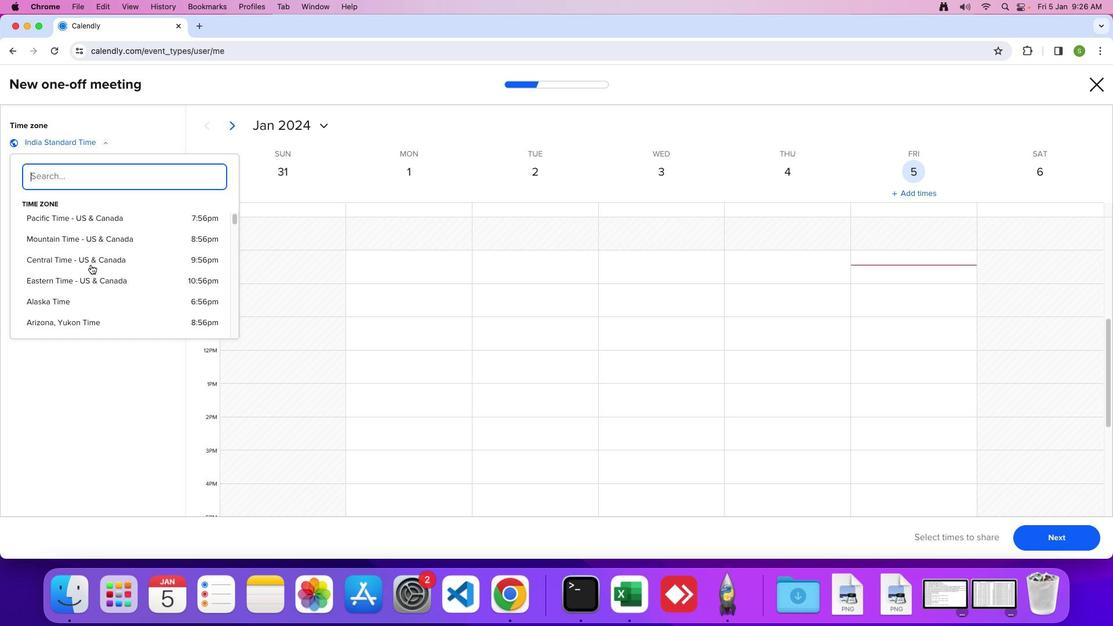
Action: Mouse scrolled (90, 264) with delta (0, 2)
Screenshot: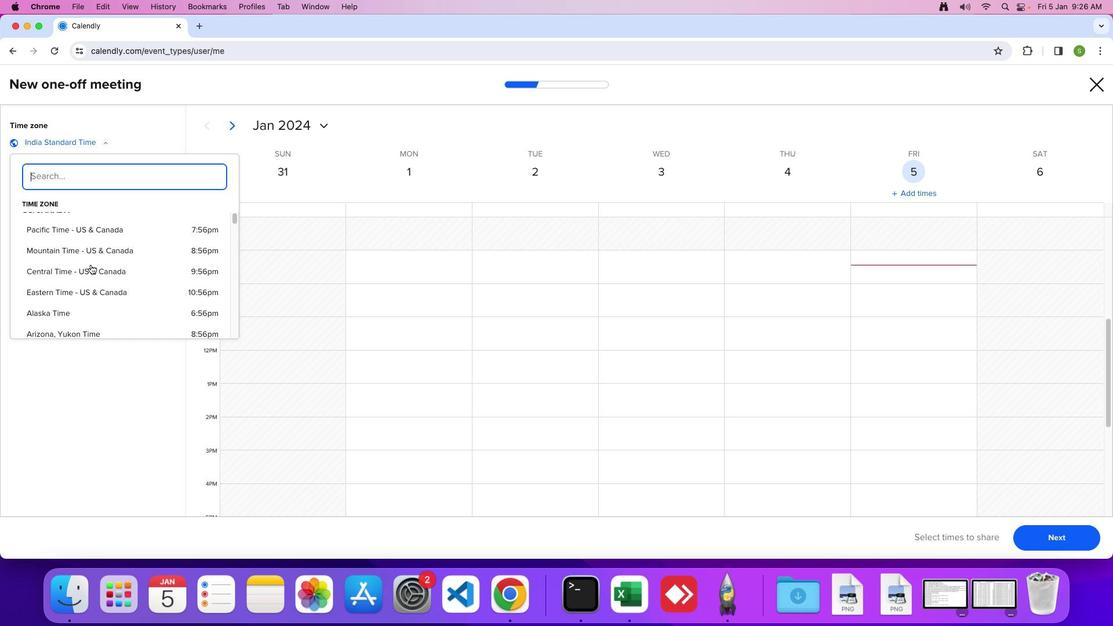 
Action: Mouse scrolled (90, 264) with delta (0, 0)
Screenshot: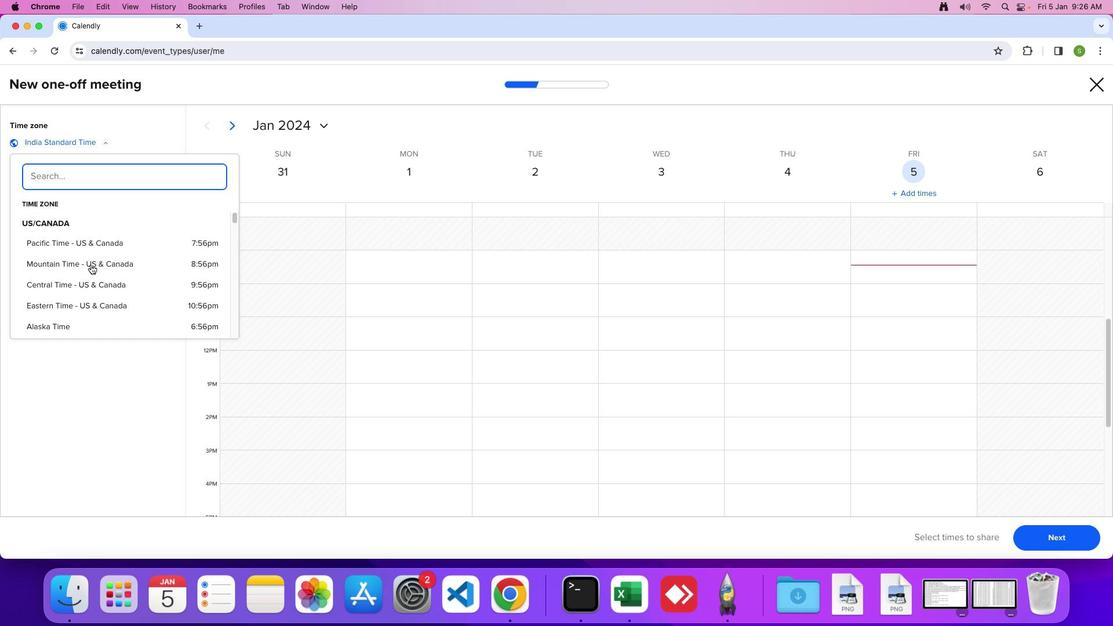 
Action: Mouse scrolled (90, 264) with delta (0, 0)
Screenshot: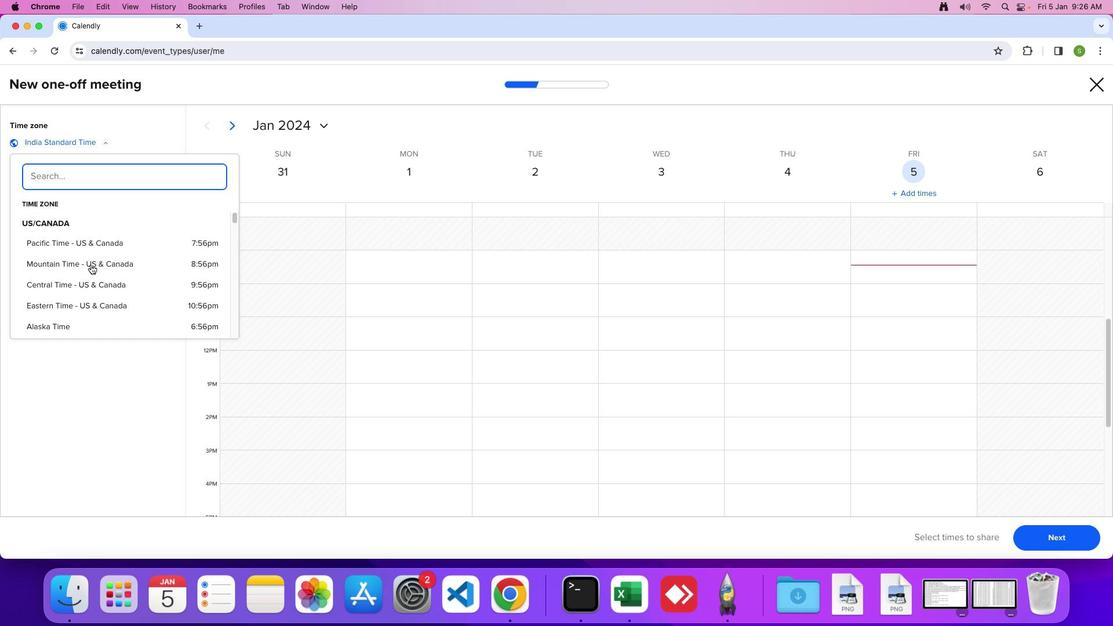 
Action: Mouse scrolled (90, 264) with delta (0, 2)
Screenshot: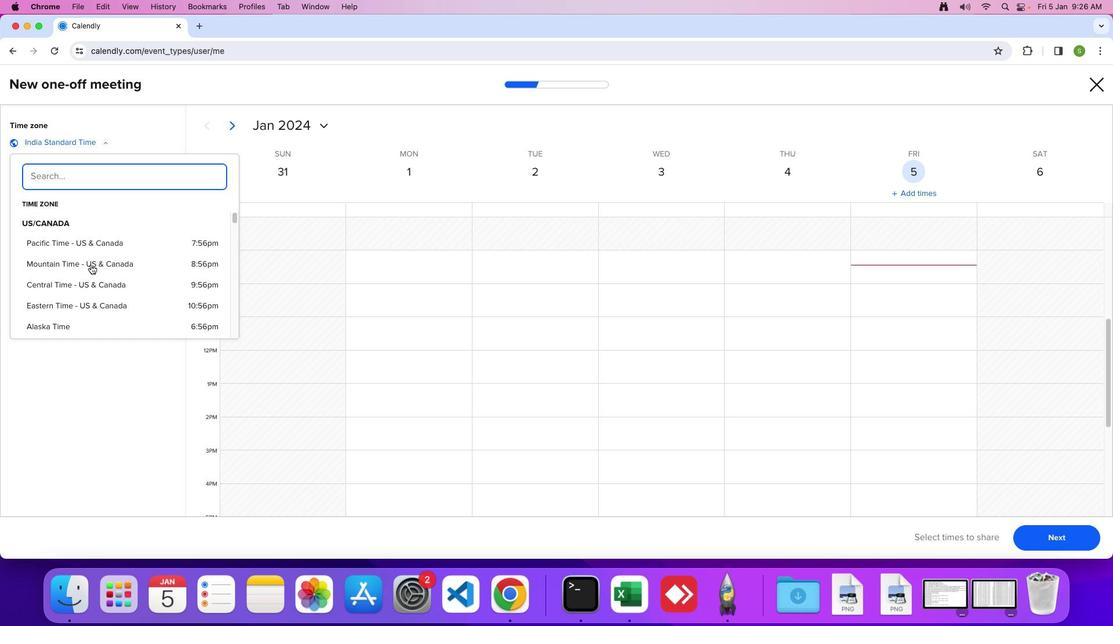 
Action: Mouse scrolled (90, 264) with delta (0, 0)
Screenshot: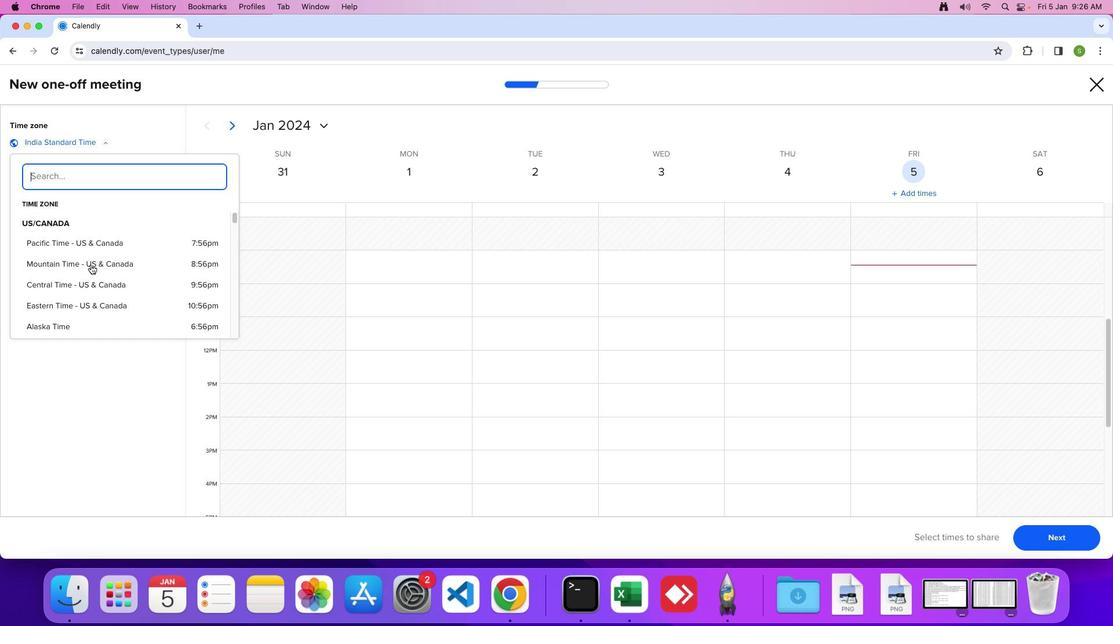 
Action: Mouse moved to (77, 265)
Screenshot: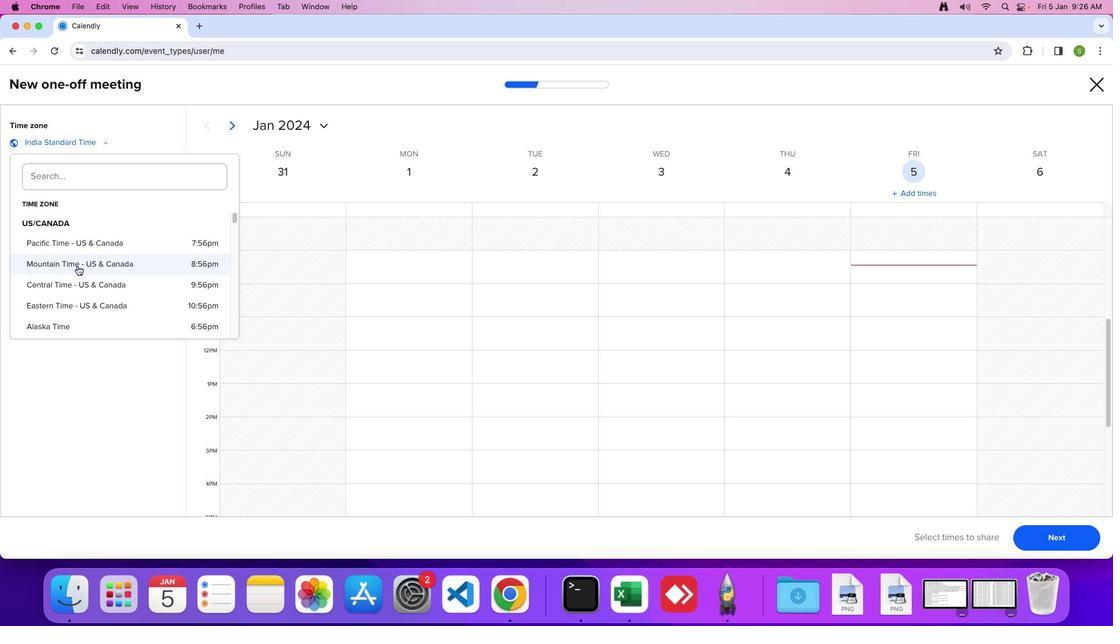
Action: Mouse pressed left at (77, 265)
Screenshot: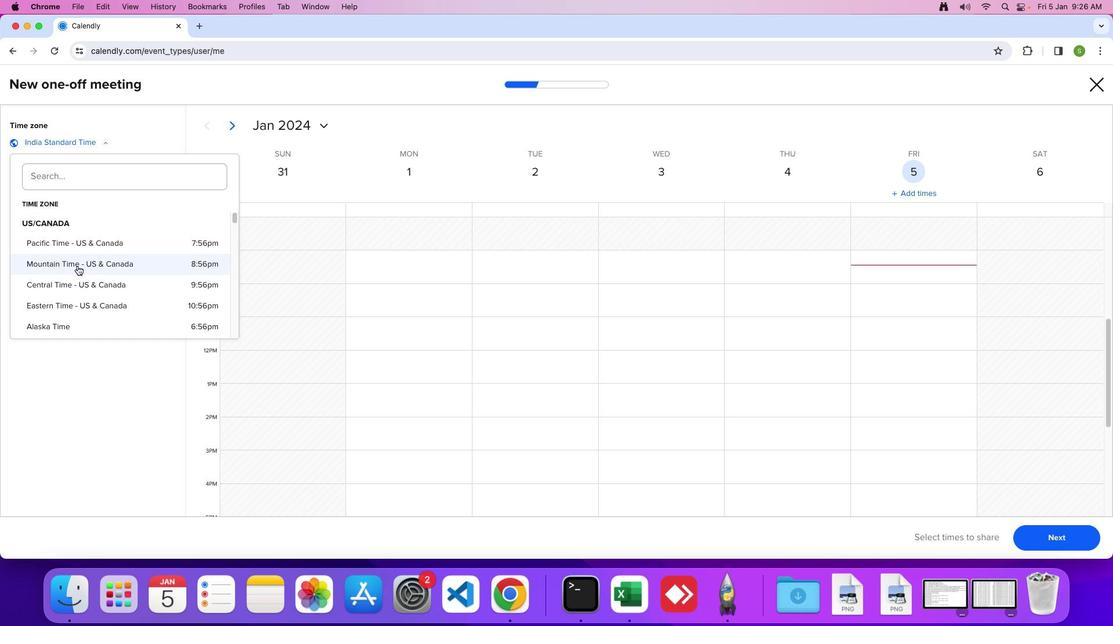 
Action: Mouse moved to (128, 245)
Screenshot: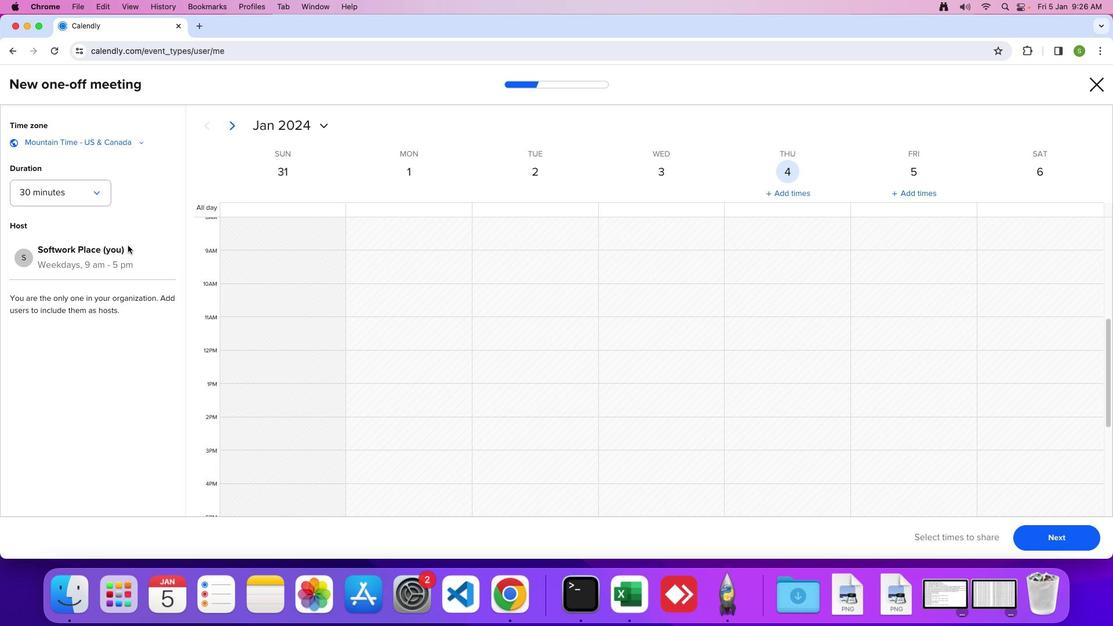 
